 Task: Look for space in Pochep, Russia from 5th June, 2023 to 16th June, 2023 for 2 adults in price range Rs.14000 to Rs.18000. Place can be entire place with 1  bedroom having 1 bed and 1 bathroom. Property type can be house, flat, guest house, hotel. Booking option can be shelf check-in. Required host language is English.
Action: Mouse moved to (323, 105)
Screenshot: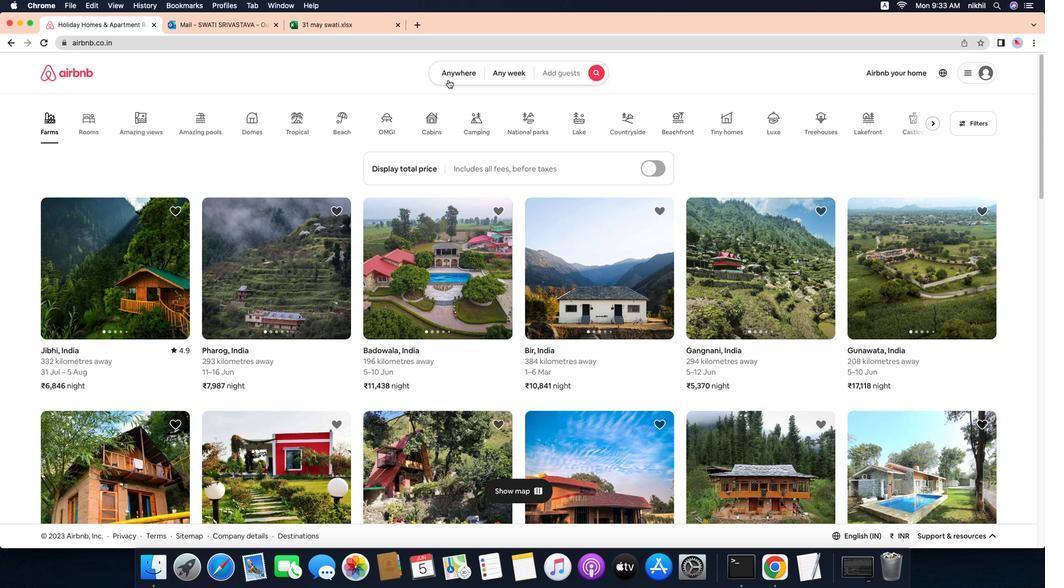 
Action: Mouse pressed left at (323, 105)
Screenshot: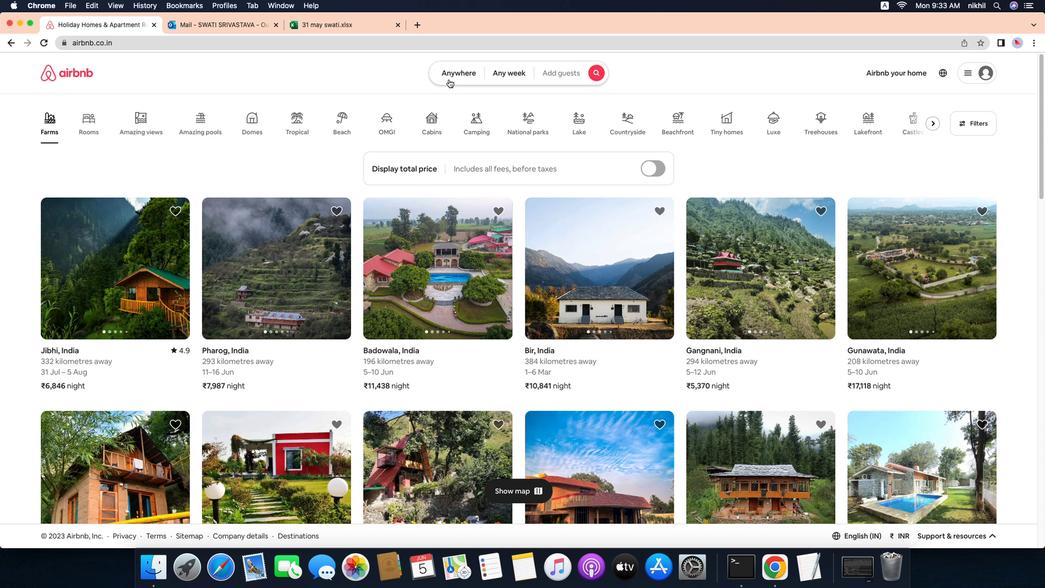 
Action: Mouse moved to (325, 102)
Screenshot: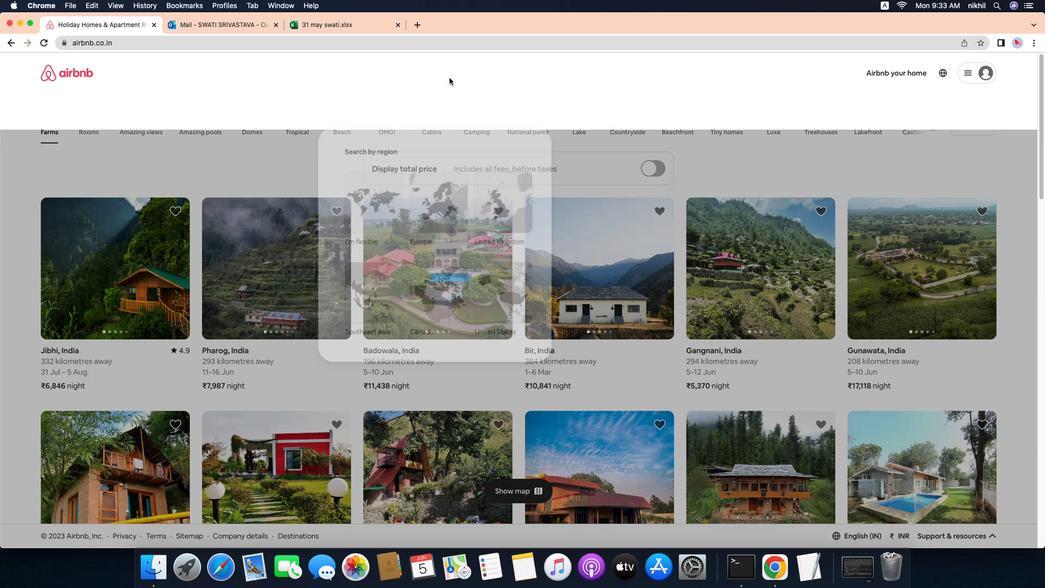 
Action: Mouse pressed left at (325, 102)
Screenshot: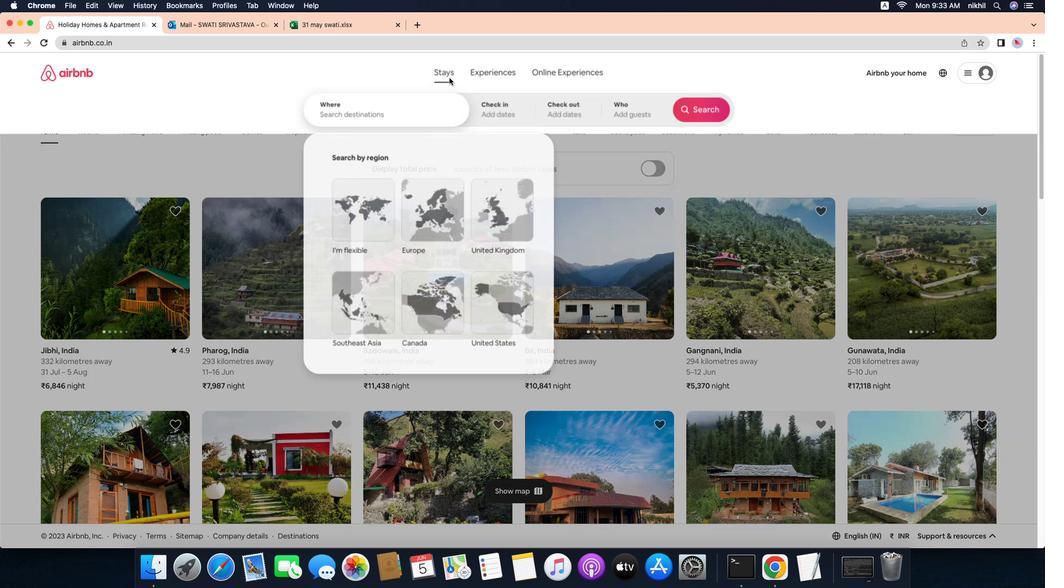 
Action: Mouse moved to (273, 138)
Screenshot: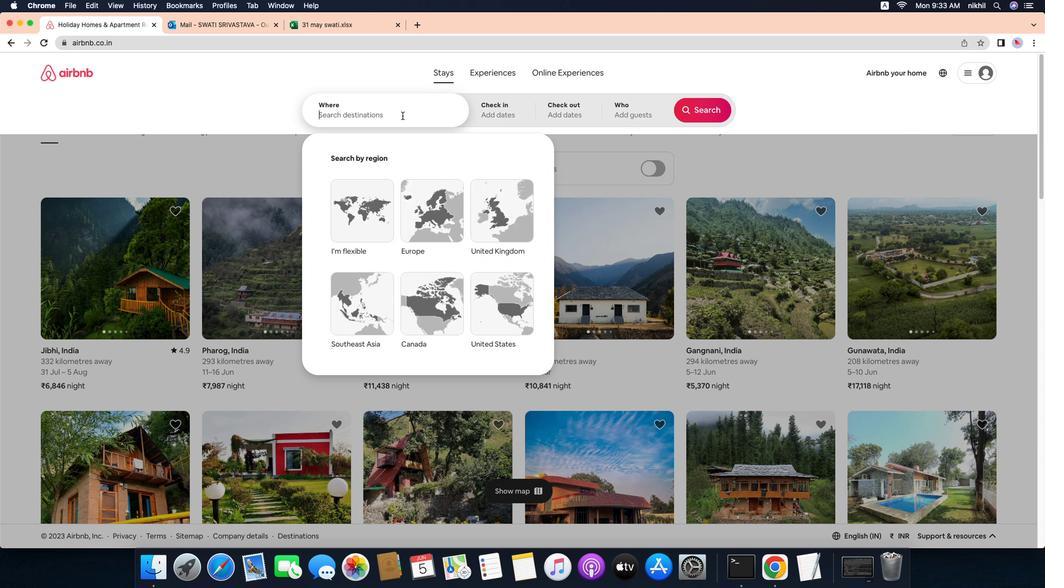 
Action: Mouse pressed left at (273, 138)
Screenshot: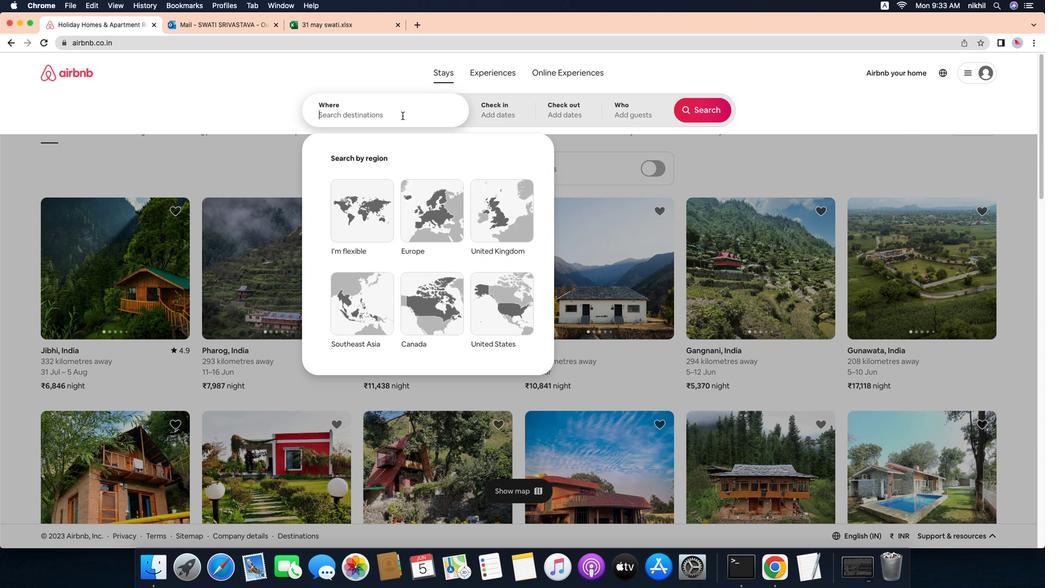 
Action: Key pressed Key.caps_lockKey.caps_lock'P'Key.caps_lock'o''c''h''e''p'','Key.caps_lock'R'Key.caps_lock'u''s''s''i''a'Key.enter
Screenshot: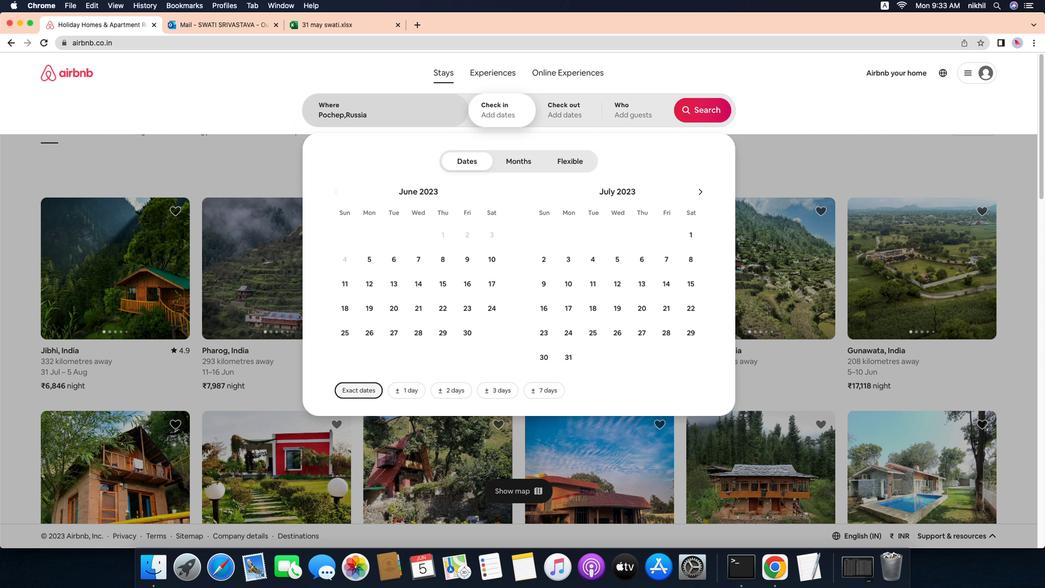
Action: Mouse moved to (227, 280)
Screenshot: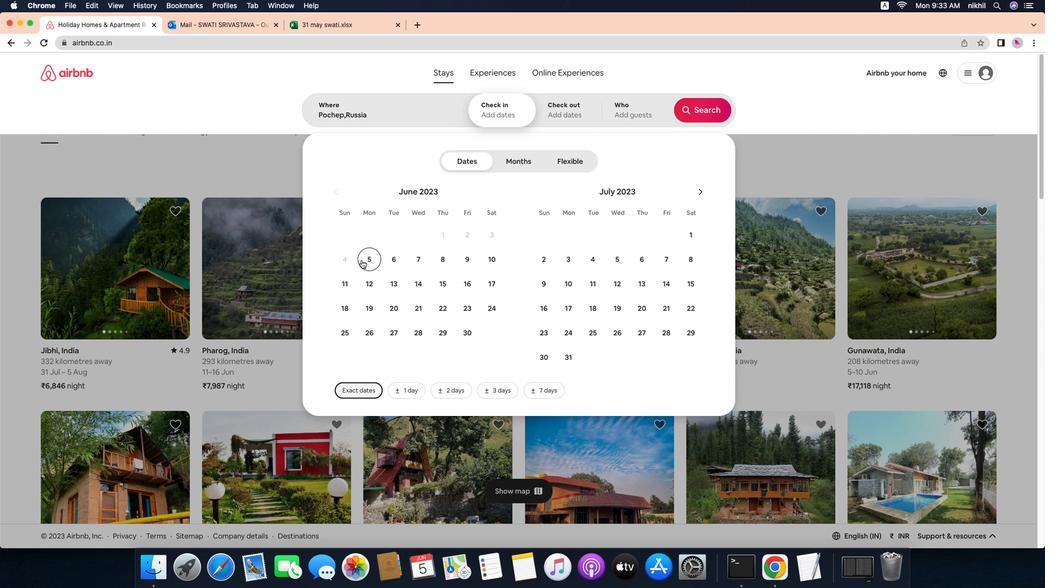 
Action: Mouse pressed left at (227, 280)
Screenshot: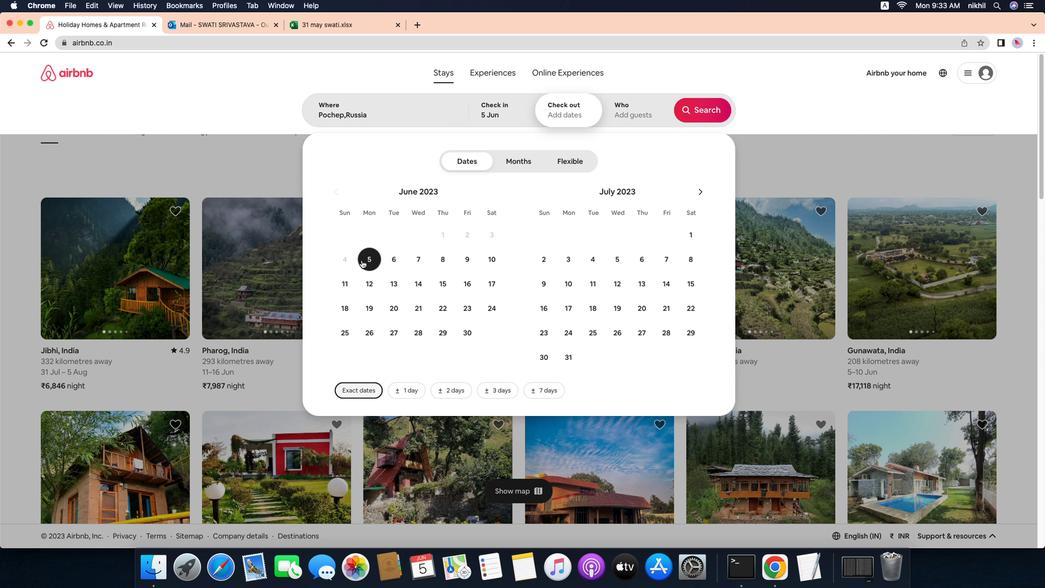 
Action: Mouse moved to (344, 306)
Screenshot: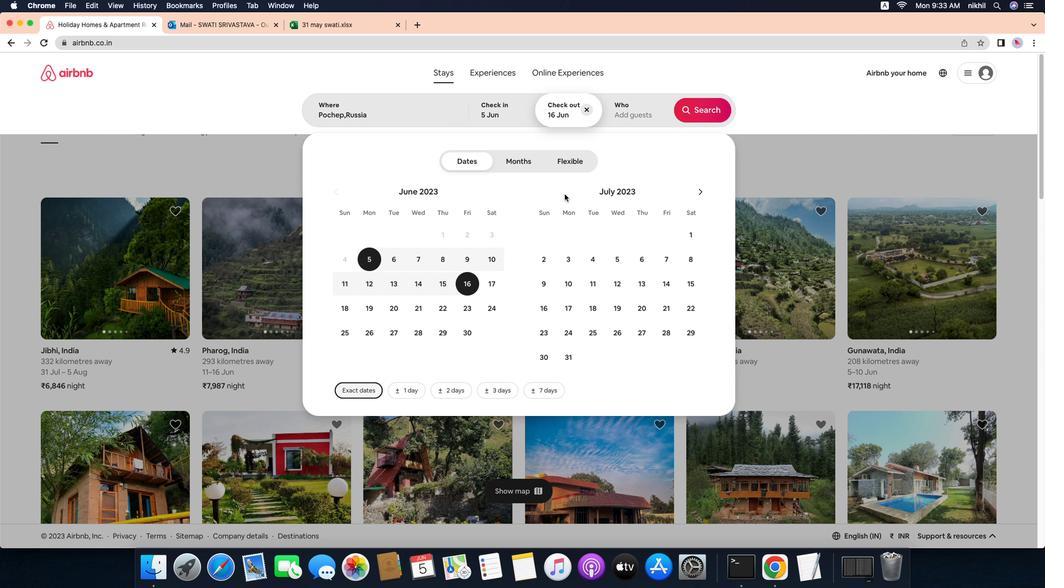 
Action: Mouse pressed left at (344, 306)
Screenshot: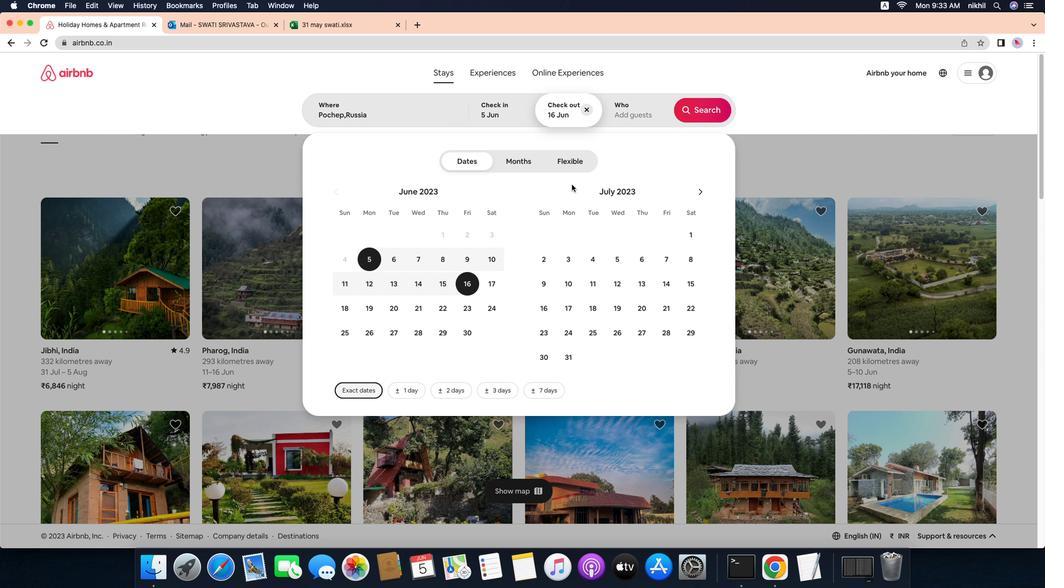 
Action: Mouse moved to (522, 133)
Screenshot: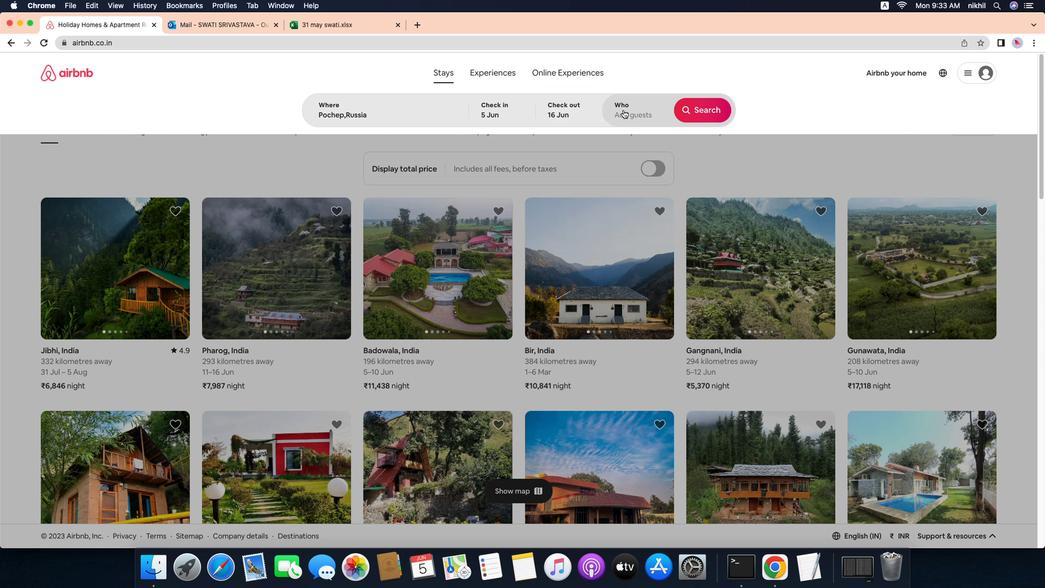 
Action: Mouse pressed left at (522, 133)
Screenshot: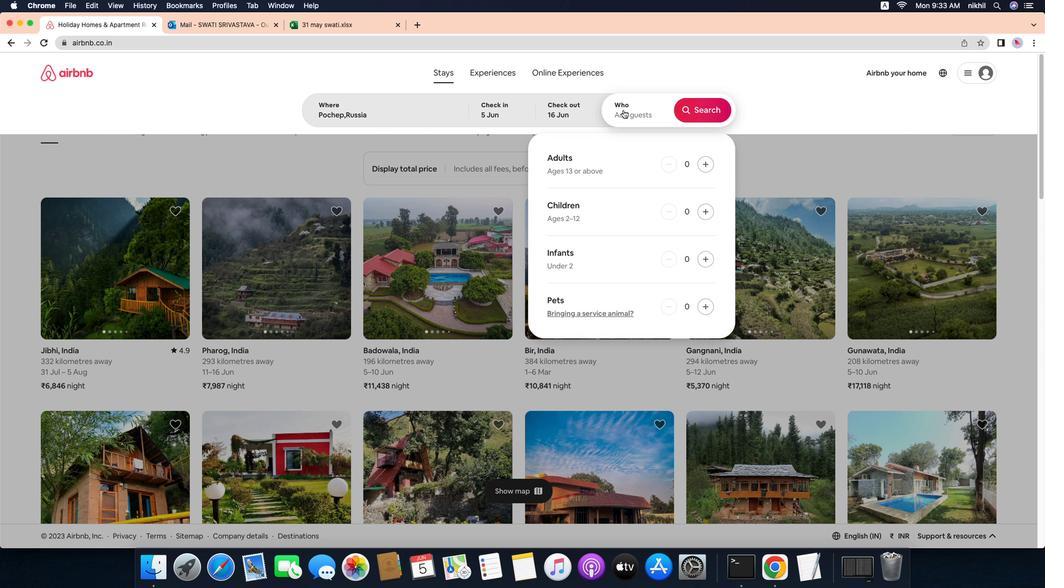 
Action: Mouse moved to (612, 187)
Screenshot: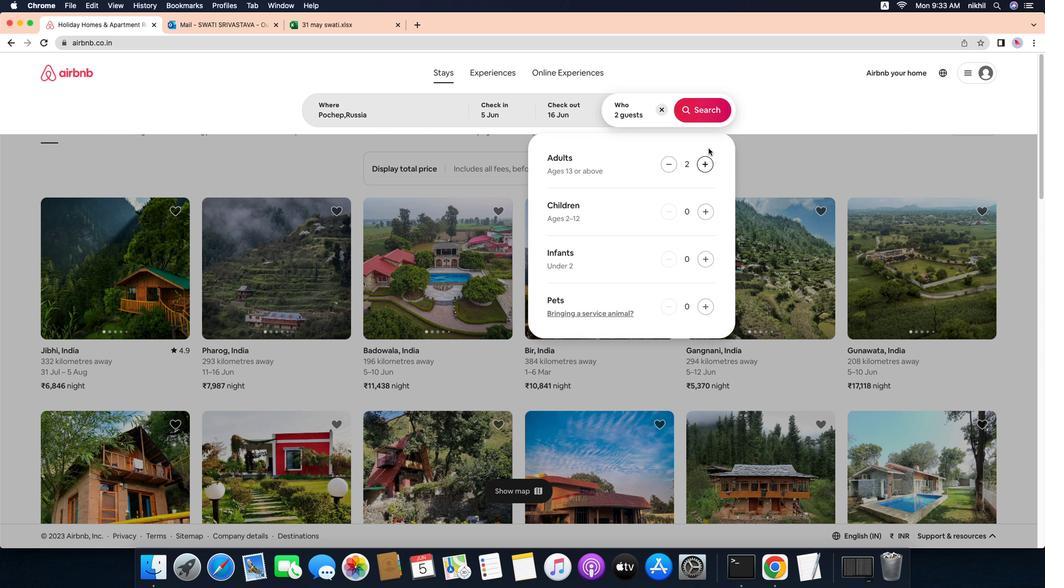 
Action: Mouse pressed left at (612, 187)
Screenshot: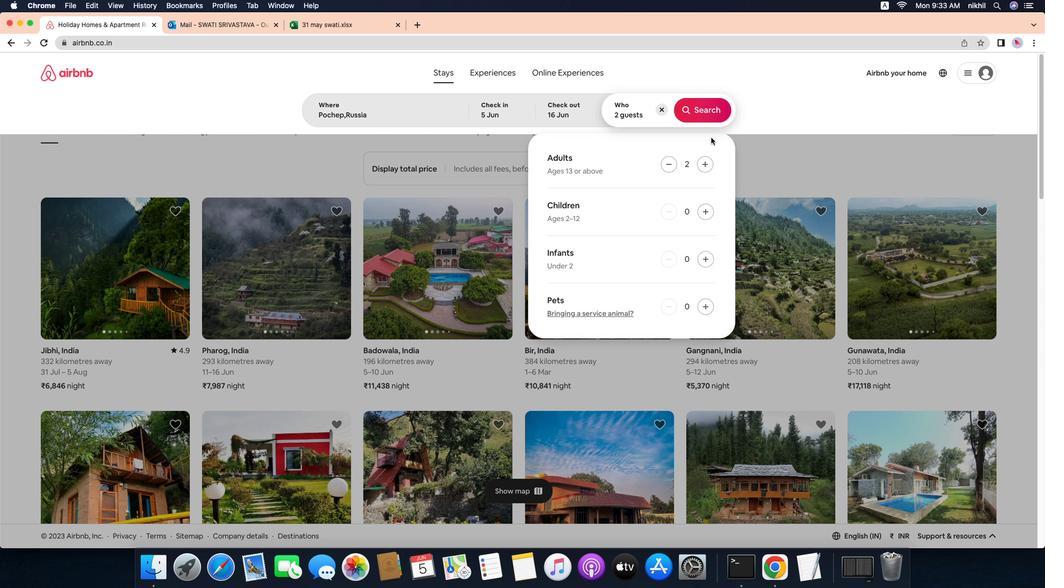 
Action: Mouse pressed left at (612, 187)
Screenshot: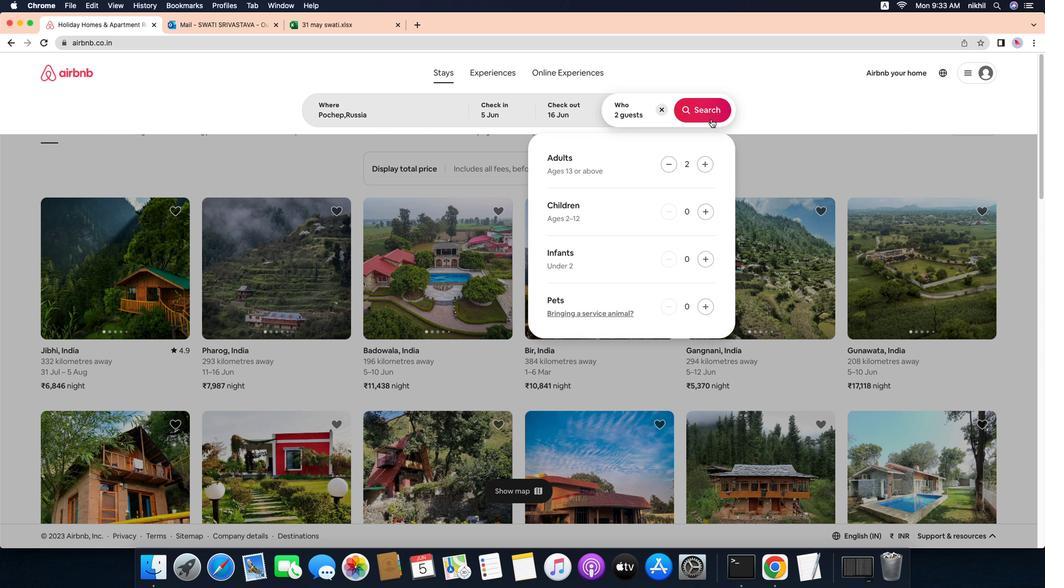 
Action: Mouse moved to (620, 140)
Screenshot: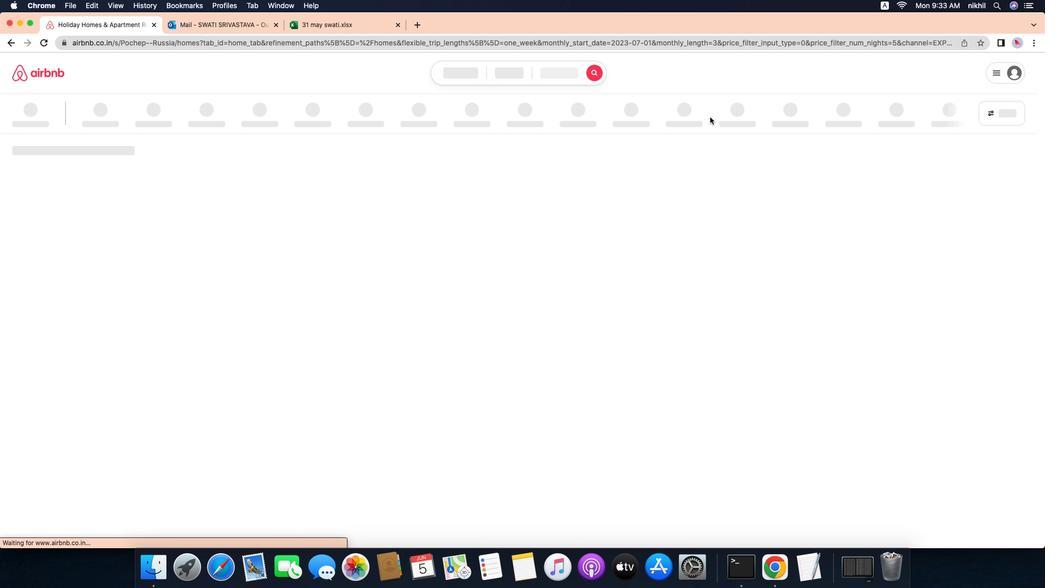 
Action: Mouse pressed left at (620, 140)
Screenshot: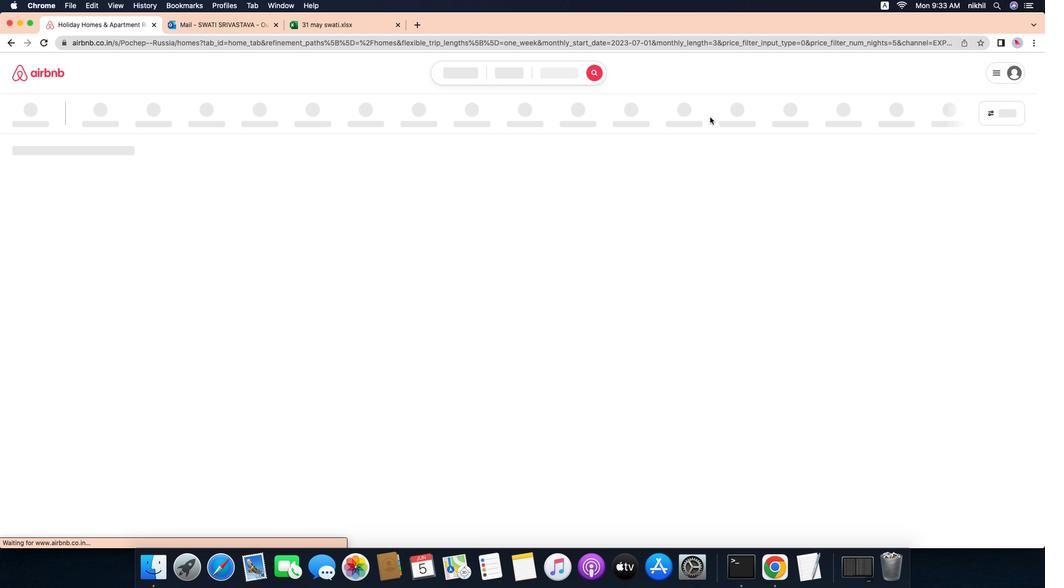 
Action: Mouse moved to (944, 138)
Screenshot: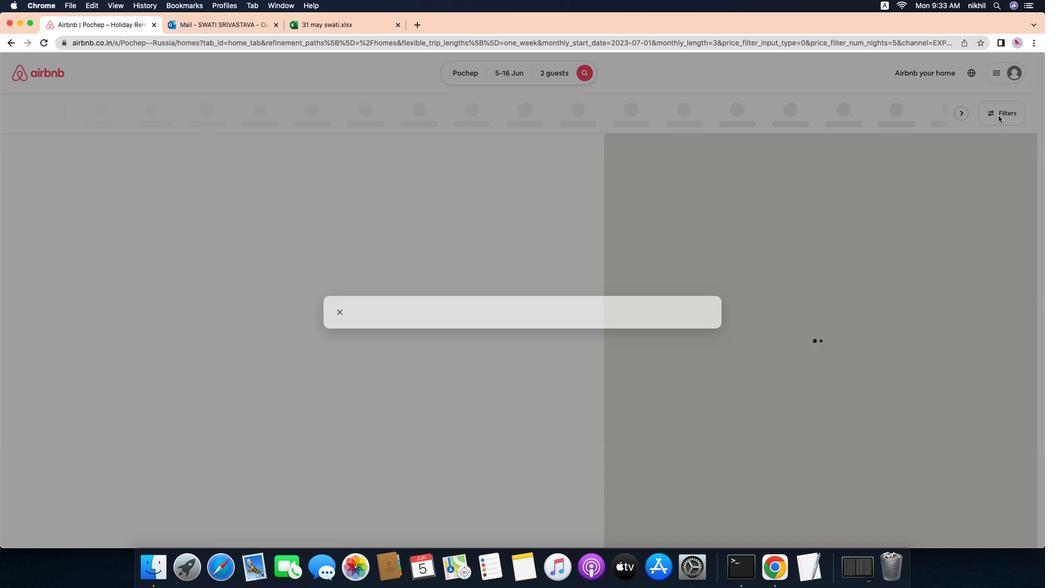 
Action: Mouse pressed left at (944, 138)
Screenshot: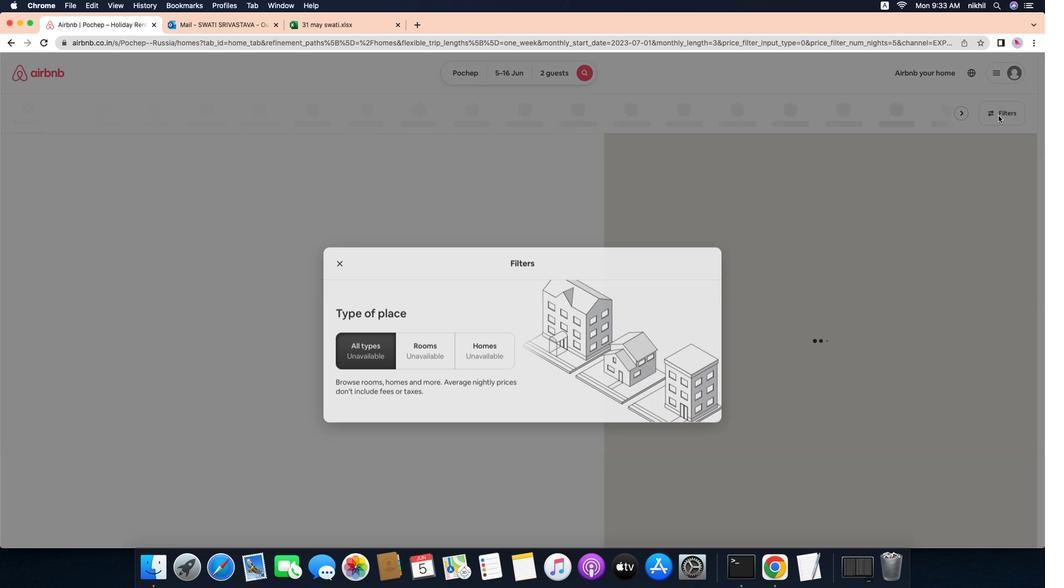 
Action: Mouse moved to (293, 382)
Screenshot: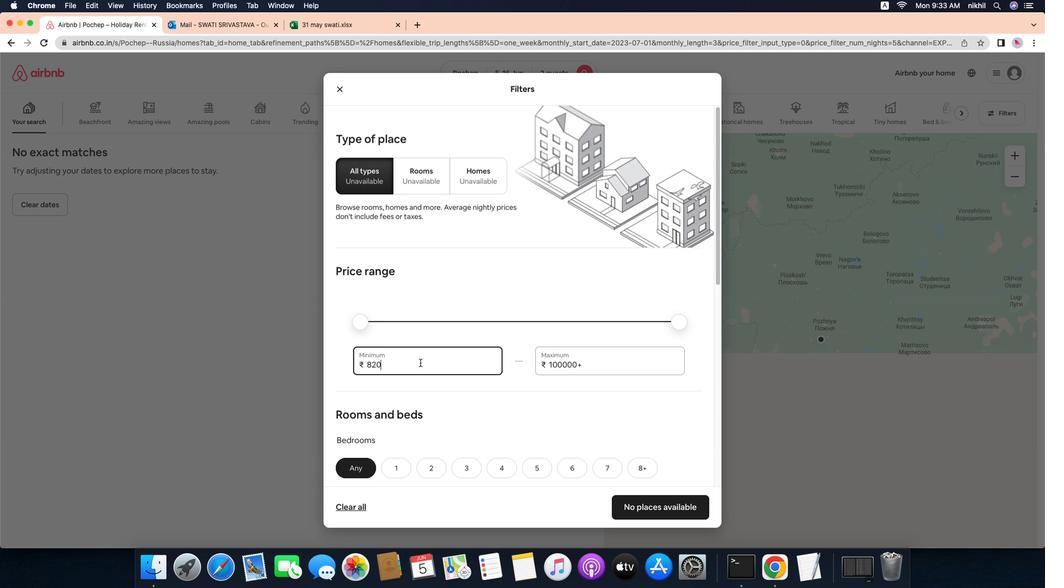 
Action: Mouse pressed left at (293, 382)
Screenshot: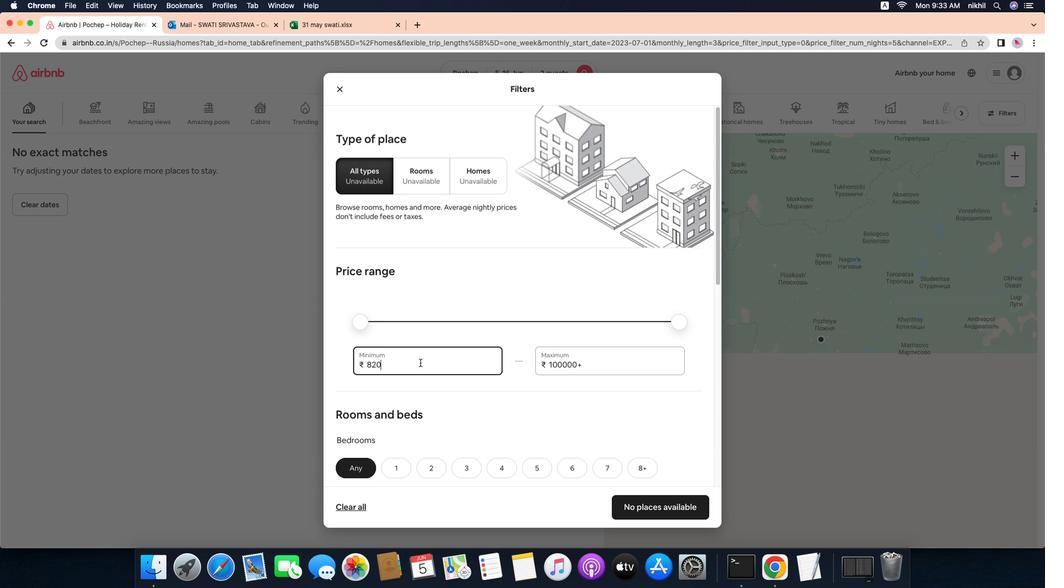
Action: Key pressed Key.backspaceKey.backspaceKey.backspaceKey.backspaceKey.backspaceKey.backspace'1''4''0''0''0'
Screenshot: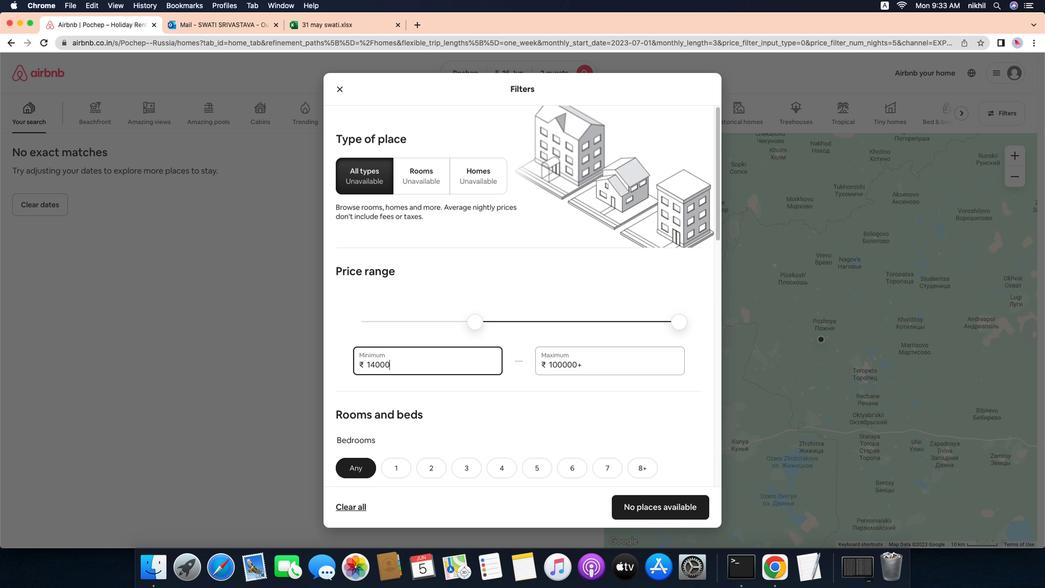 
Action: Mouse moved to (494, 385)
Screenshot: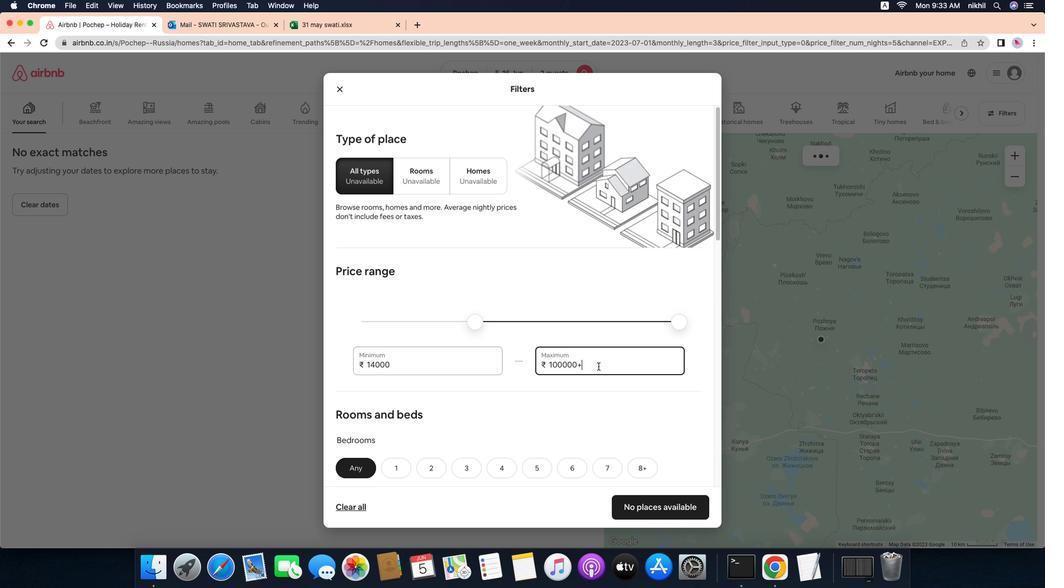 
Action: Mouse pressed left at (494, 385)
Screenshot: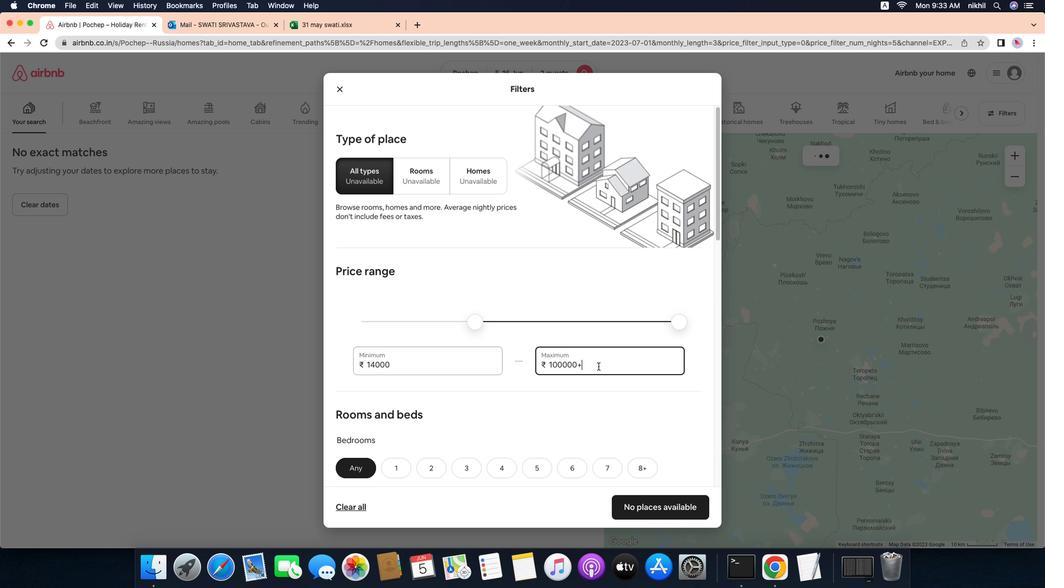 
Action: Mouse moved to (493, 385)
Screenshot: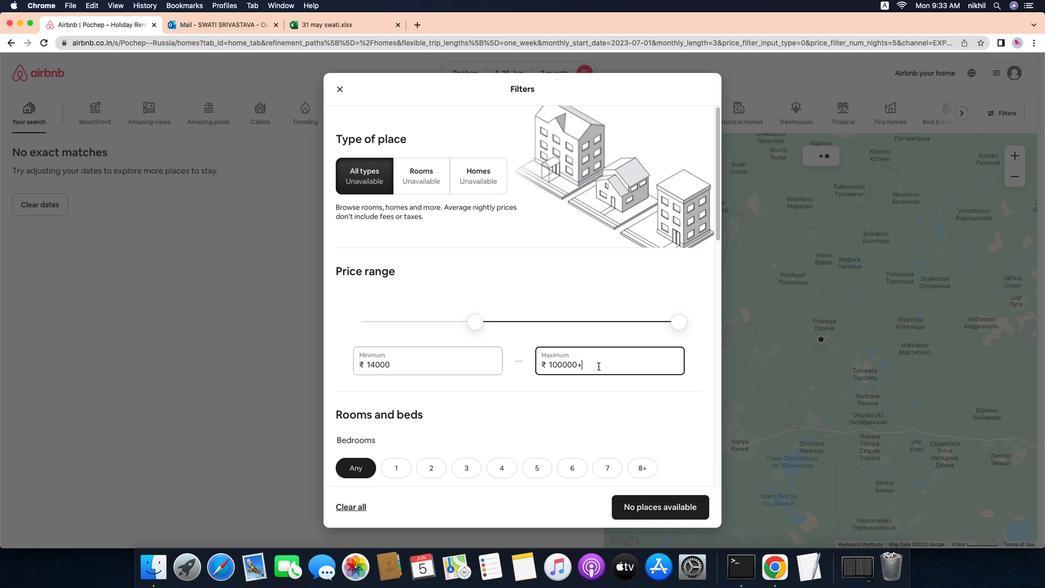 
Action: Key pressed Key.backspaceKey.backspaceKey.backspaceKey.backspaceKey.backspaceKey.backspaceKey.backspaceKey.backspace'1''8''0''0''0'
Screenshot: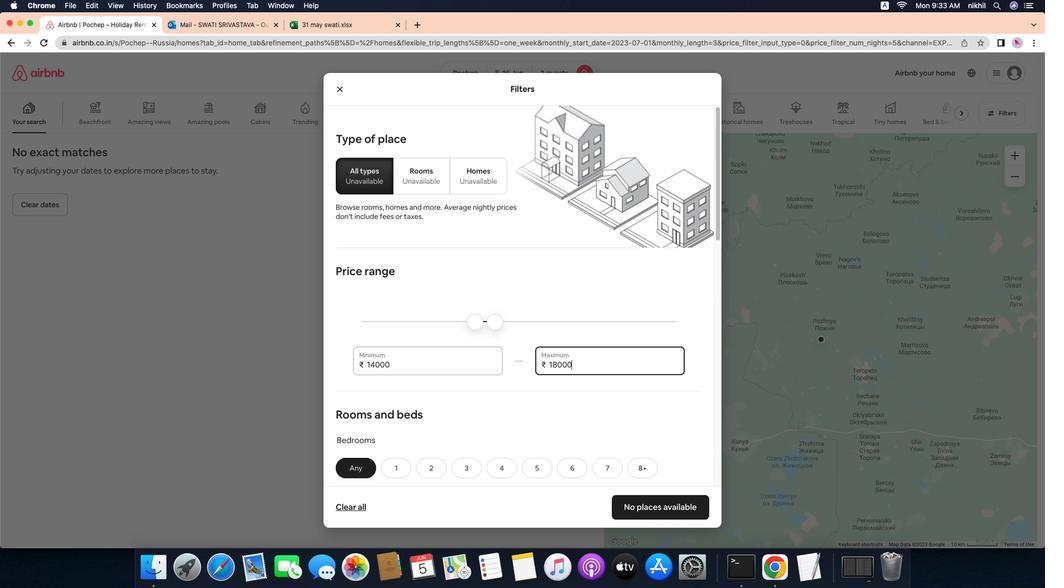 
Action: Mouse moved to (461, 380)
Screenshot: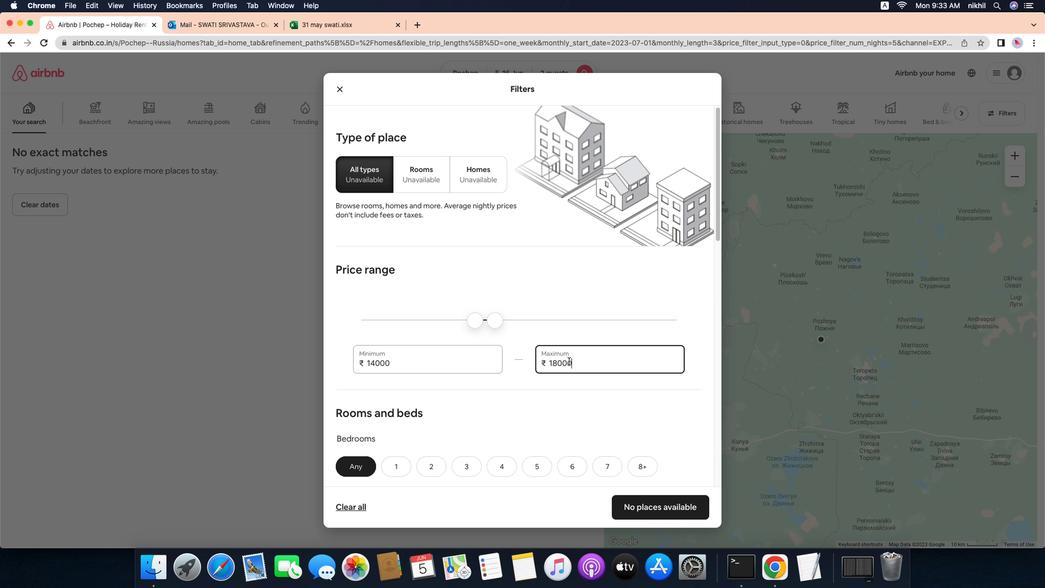 
Action: Mouse scrolled (461, 380) with delta (-179, 23)
Screenshot: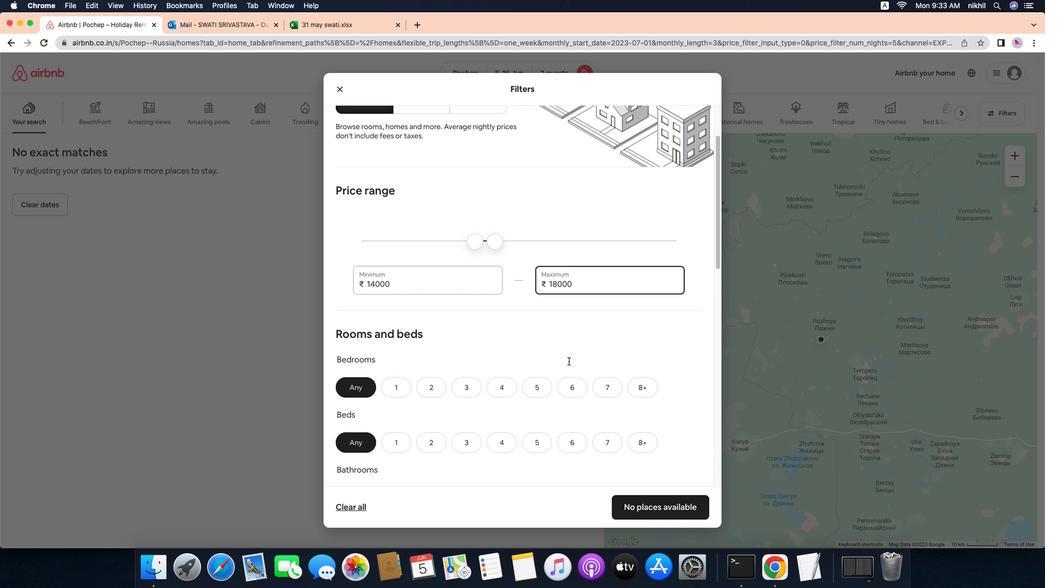 
Action: Mouse scrolled (461, 380) with delta (-179, 23)
Screenshot: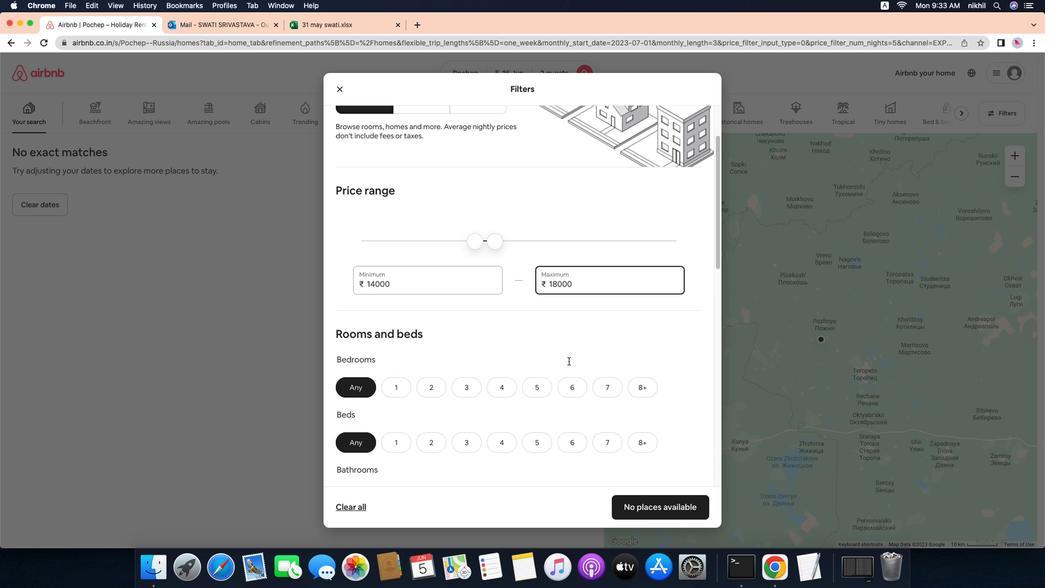 
Action: Mouse scrolled (461, 380) with delta (-179, 23)
Screenshot: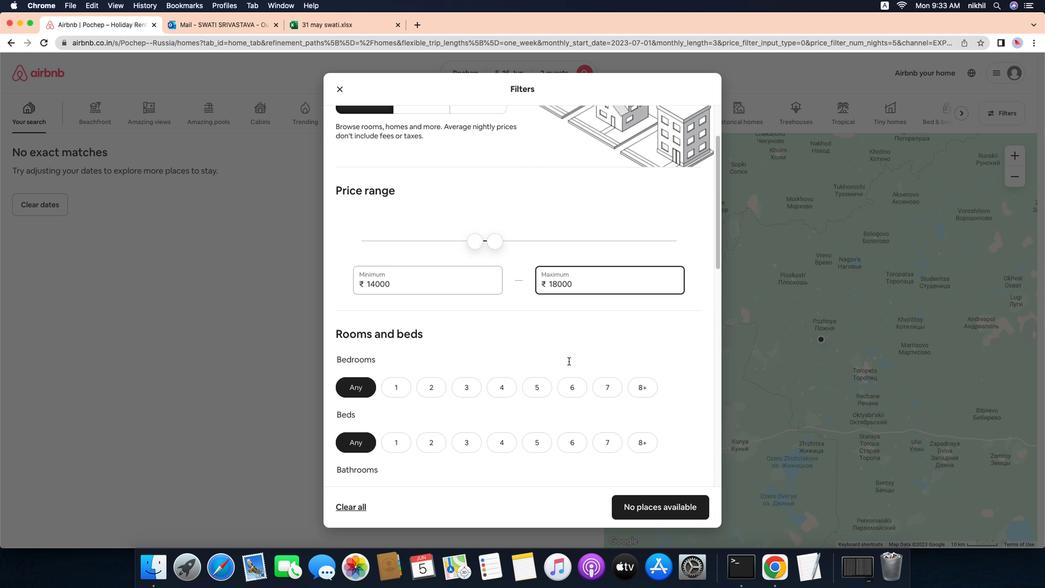 
Action: Mouse scrolled (461, 380) with delta (-179, 23)
Screenshot: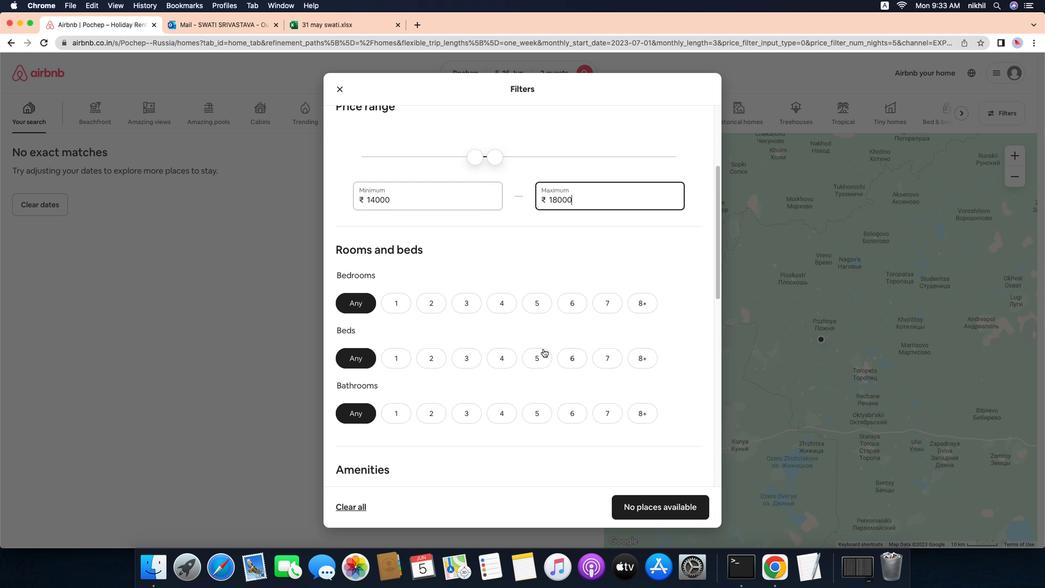 
Action: Mouse scrolled (461, 380) with delta (-179, 23)
Screenshot: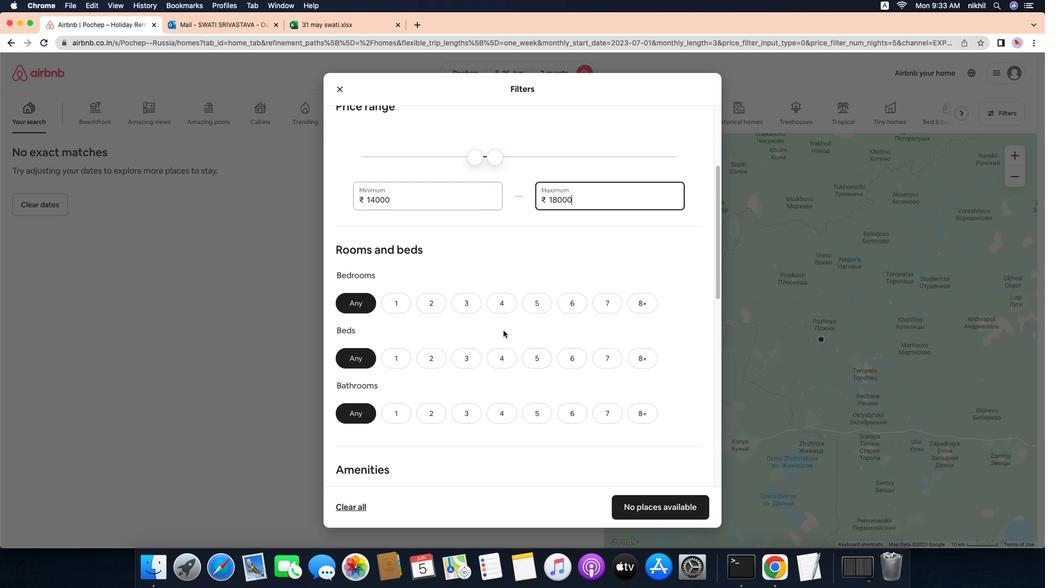 
Action: Mouse scrolled (461, 380) with delta (-179, 22)
Screenshot: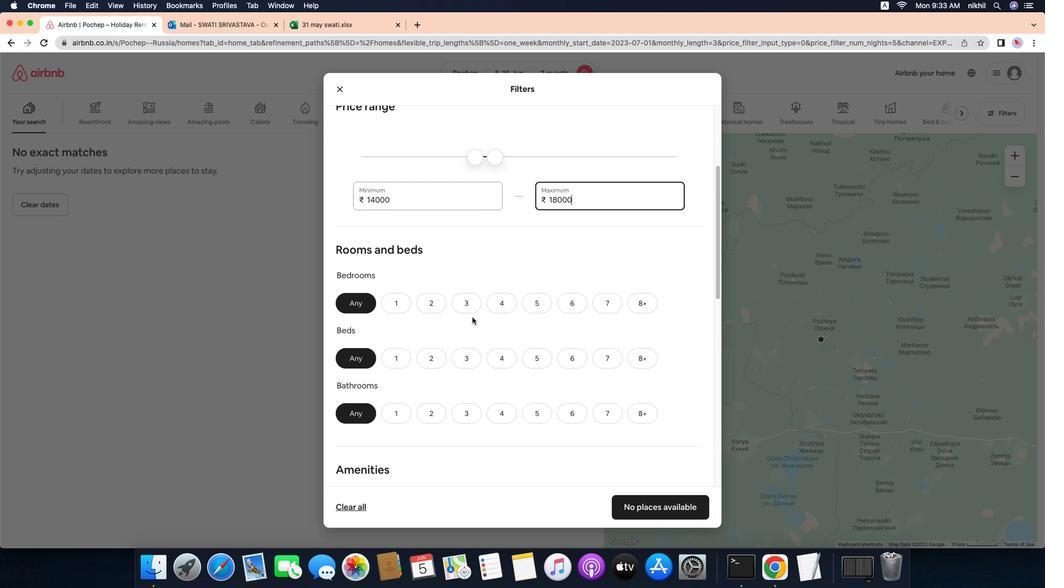 
Action: Mouse moved to (272, 328)
Screenshot: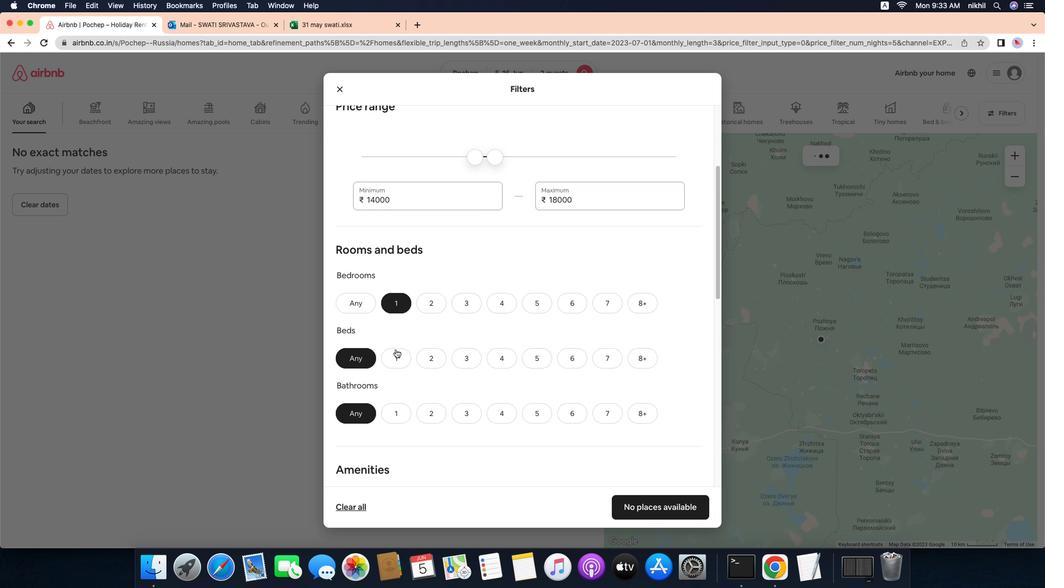 
Action: Mouse pressed left at (272, 328)
Screenshot: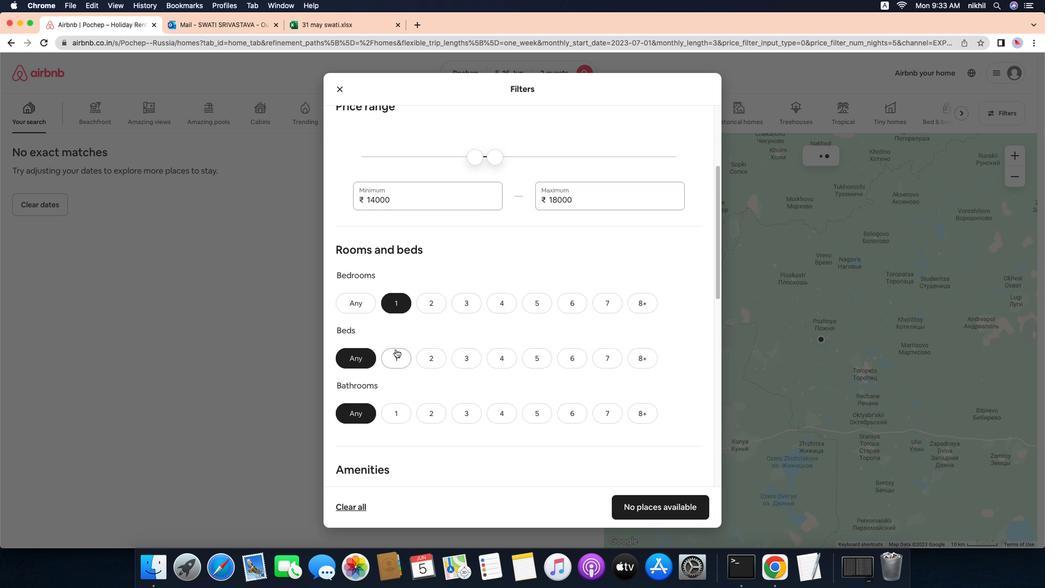 
Action: Mouse moved to (265, 369)
Screenshot: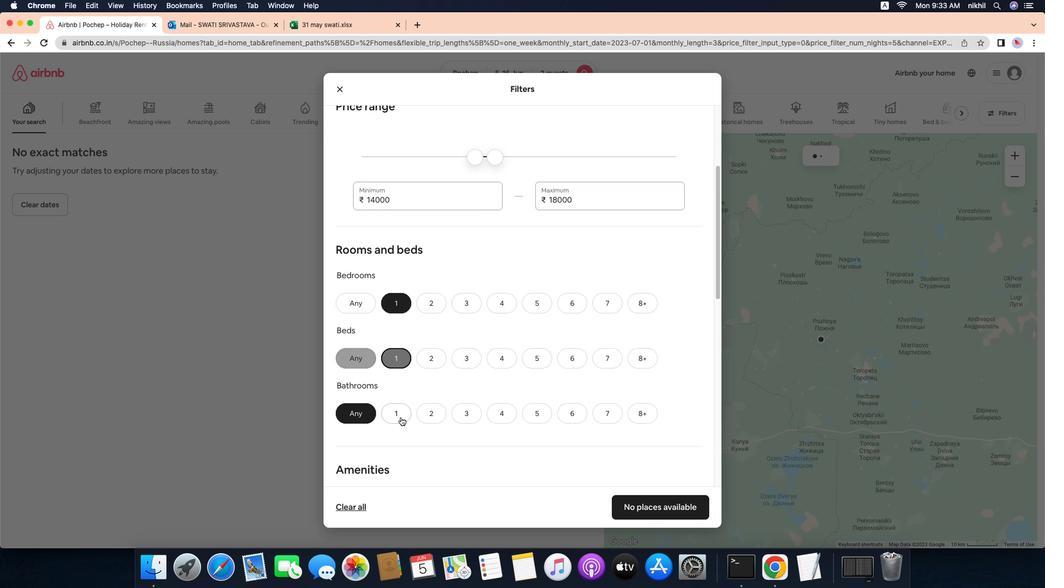 
Action: Mouse pressed left at (265, 369)
Screenshot: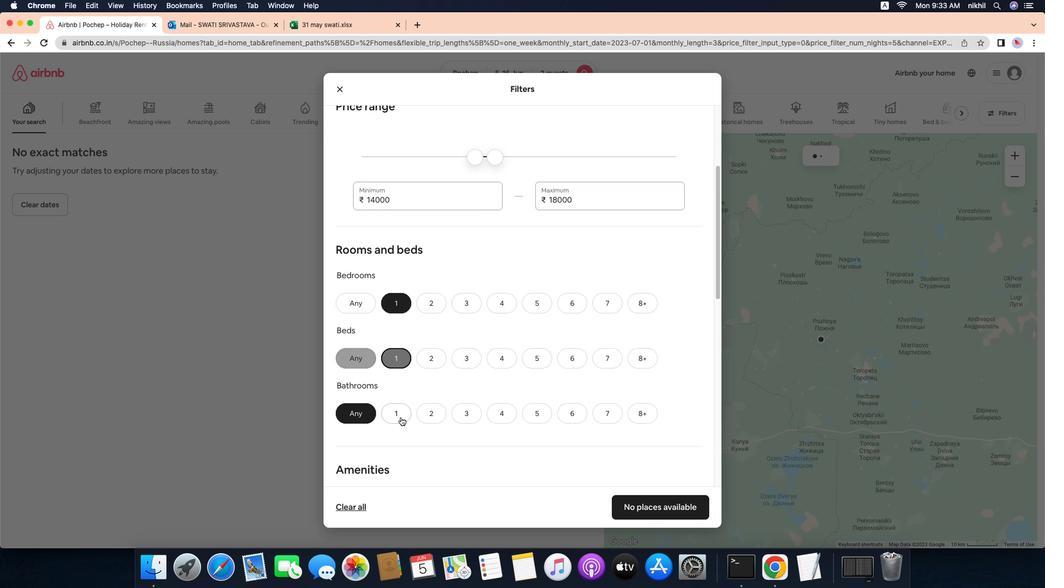 
Action: Mouse moved to (270, 432)
Screenshot: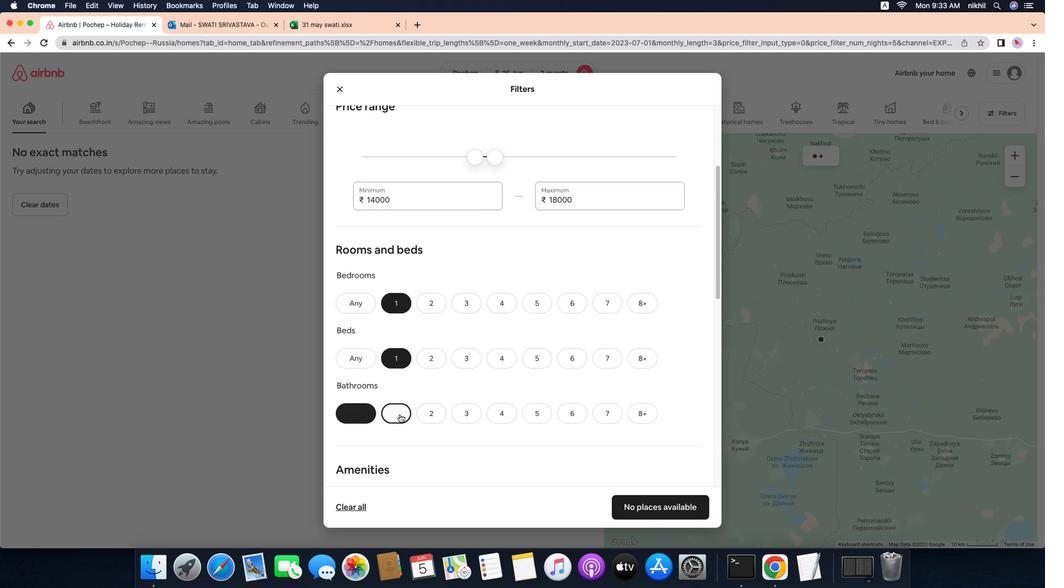 
Action: Mouse pressed left at (270, 432)
Screenshot: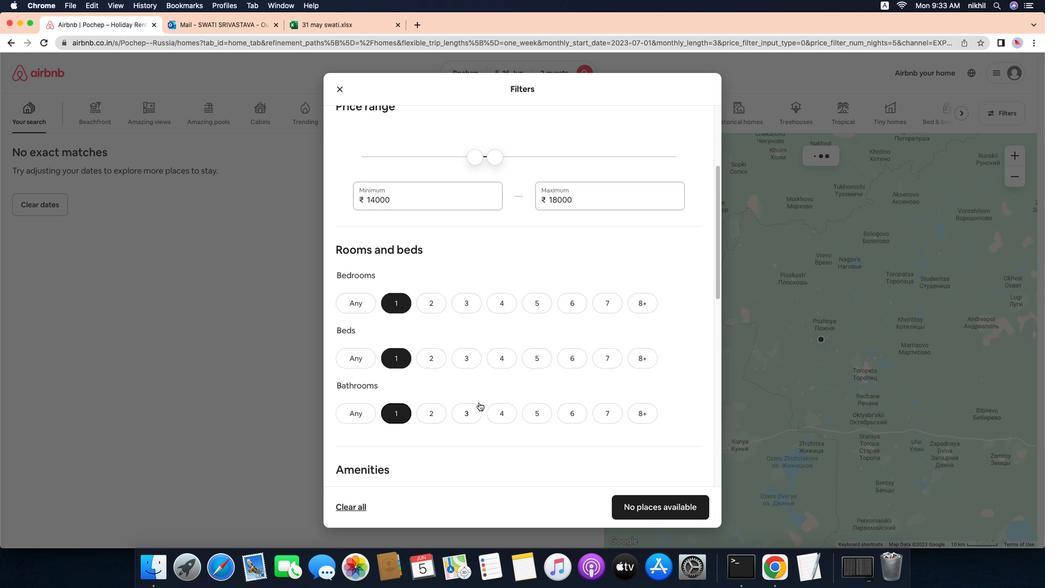 
Action: Mouse moved to (374, 418)
Screenshot: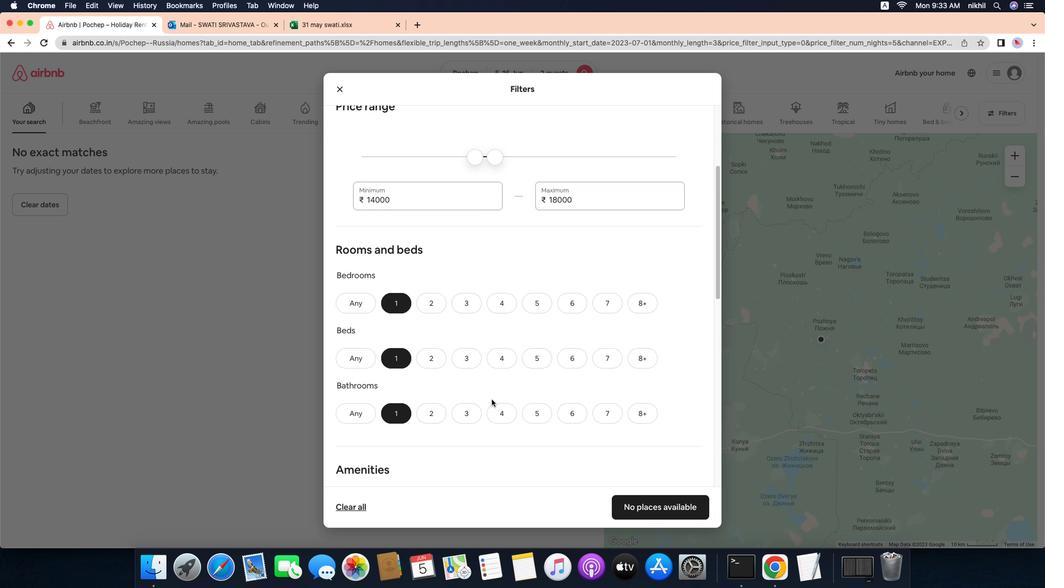 
Action: Mouse scrolled (374, 418) with delta (-179, 23)
Screenshot: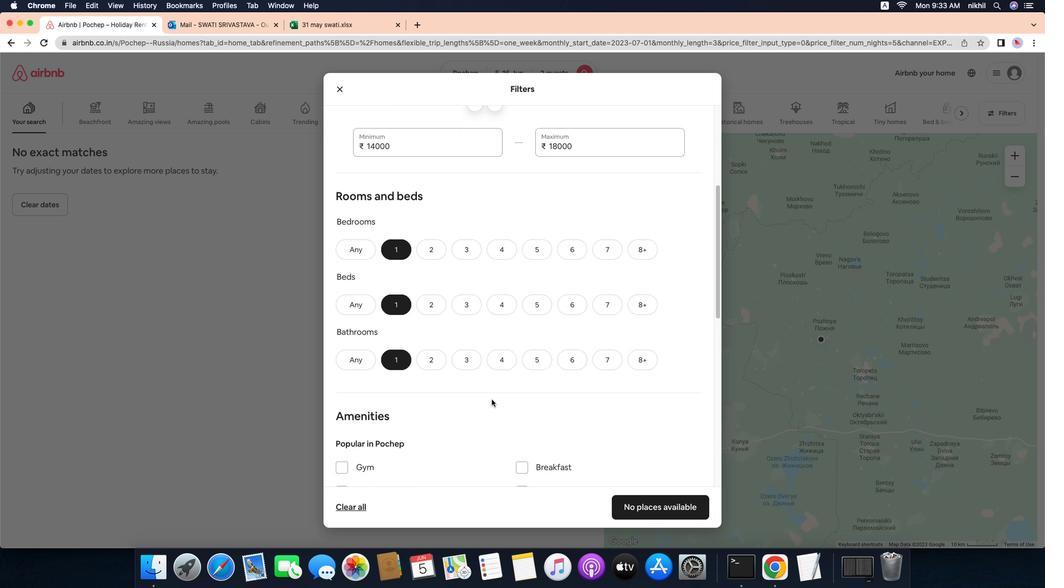 
Action: Mouse scrolled (374, 418) with delta (-179, 23)
Screenshot: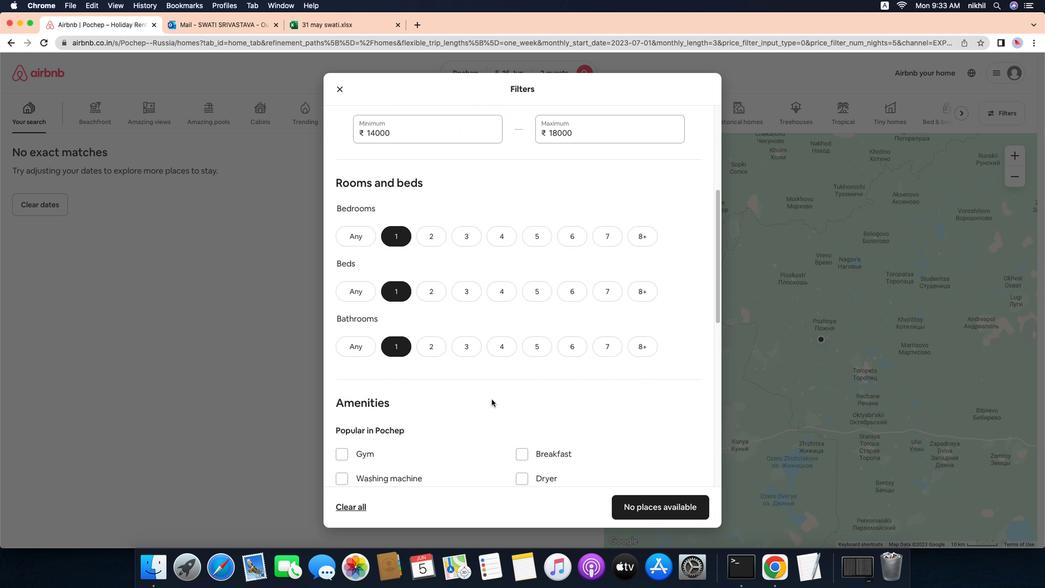 
Action: Mouse scrolled (374, 418) with delta (-179, 23)
Screenshot: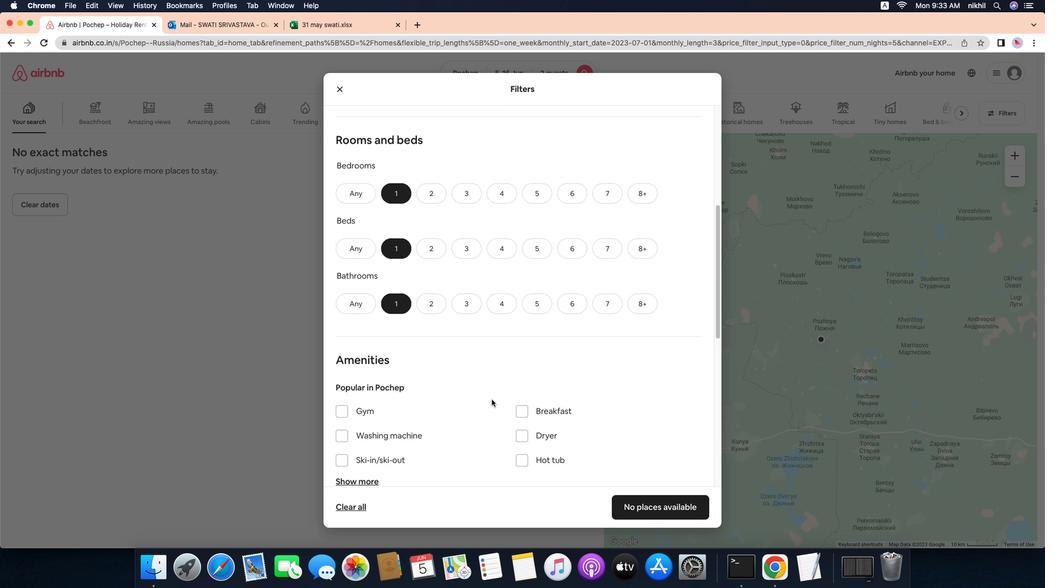 
Action: Mouse scrolled (374, 418) with delta (-179, 23)
Screenshot: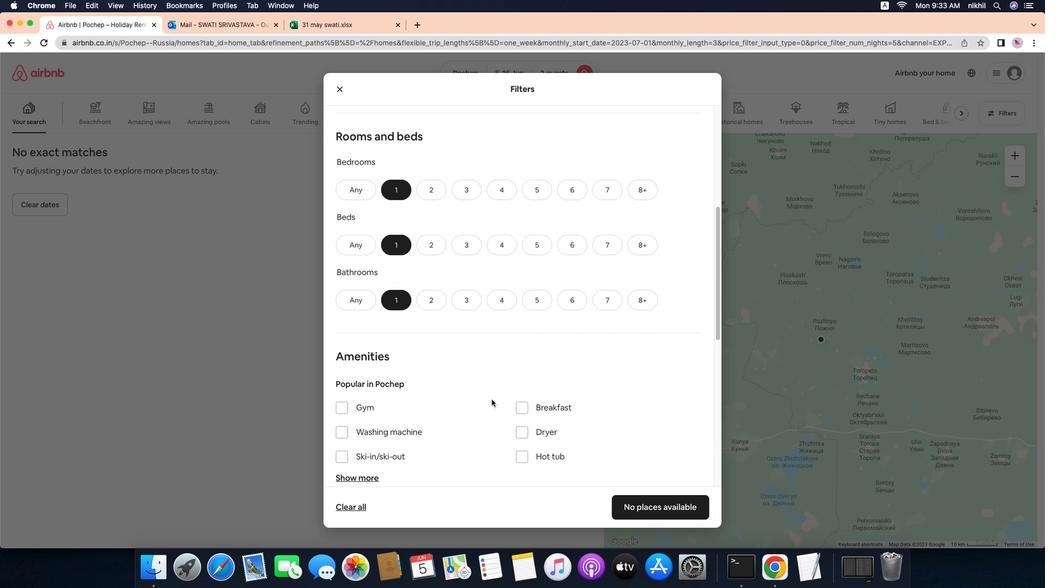
Action: Mouse scrolled (374, 418) with delta (-179, 23)
Screenshot: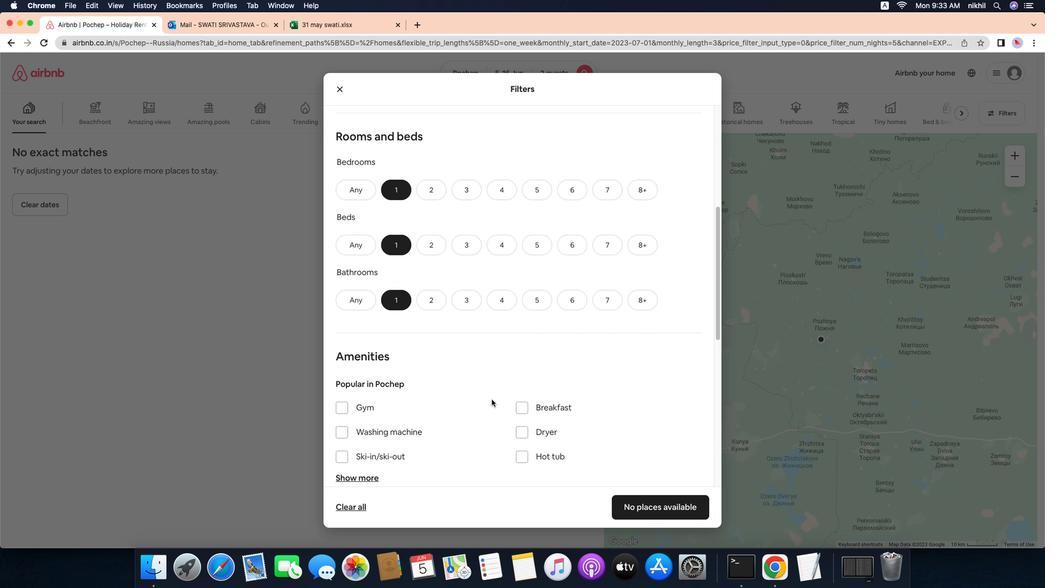 
Action: Mouse moved to (377, 412)
Screenshot: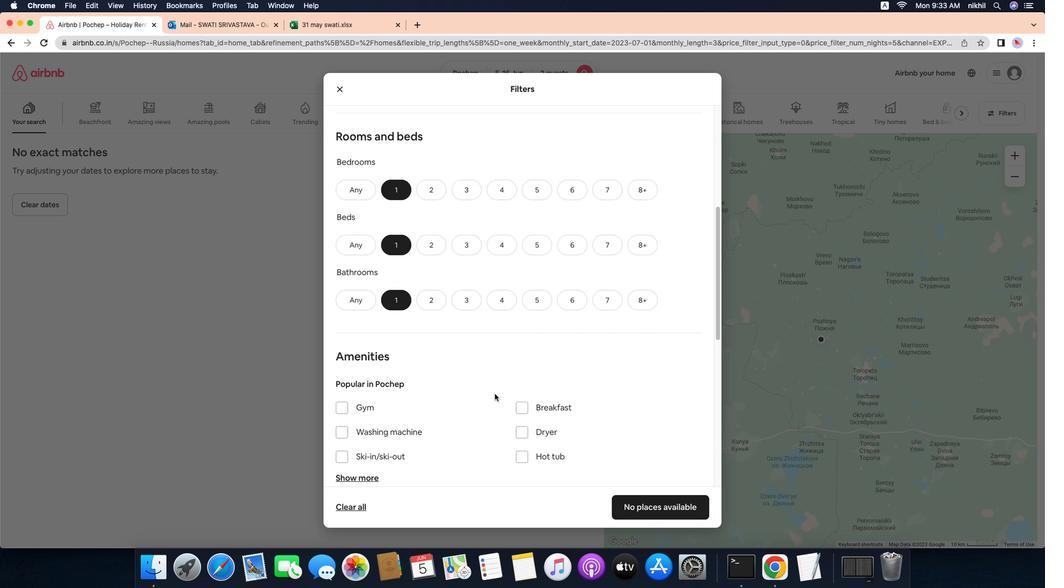 
Action: Mouse scrolled (377, 412) with delta (-179, 23)
Screenshot: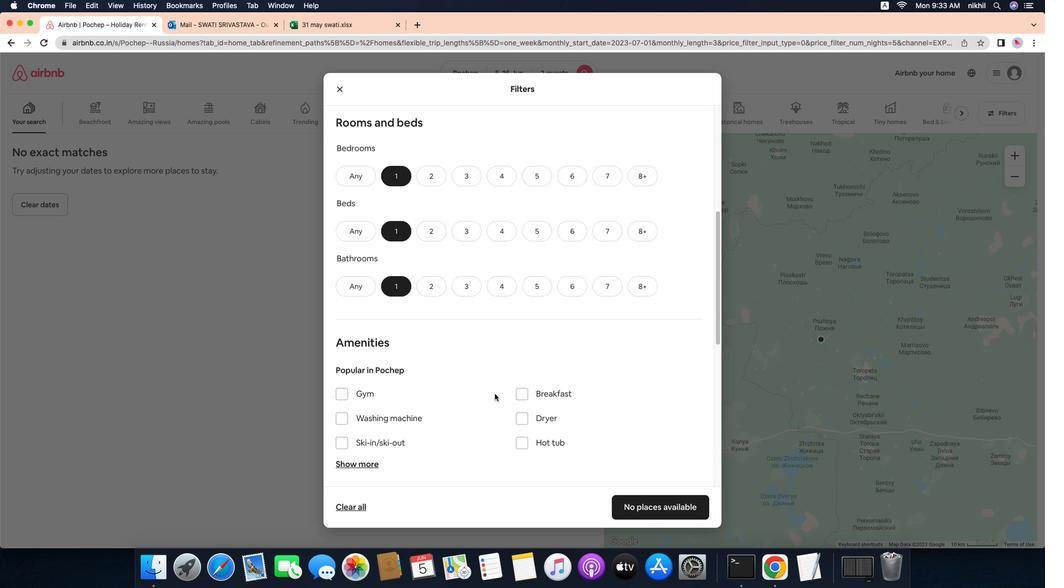 
Action: Mouse scrolled (377, 412) with delta (-179, 23)
Screenshot: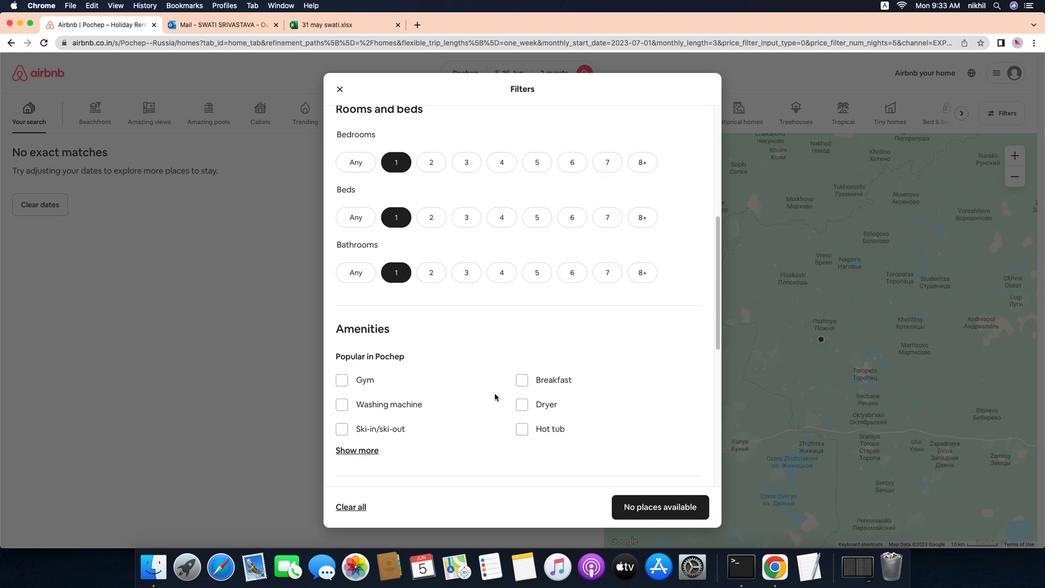 
Action: Mouse scrolled (377, 412) with delta (-179, 23)
Screenshot: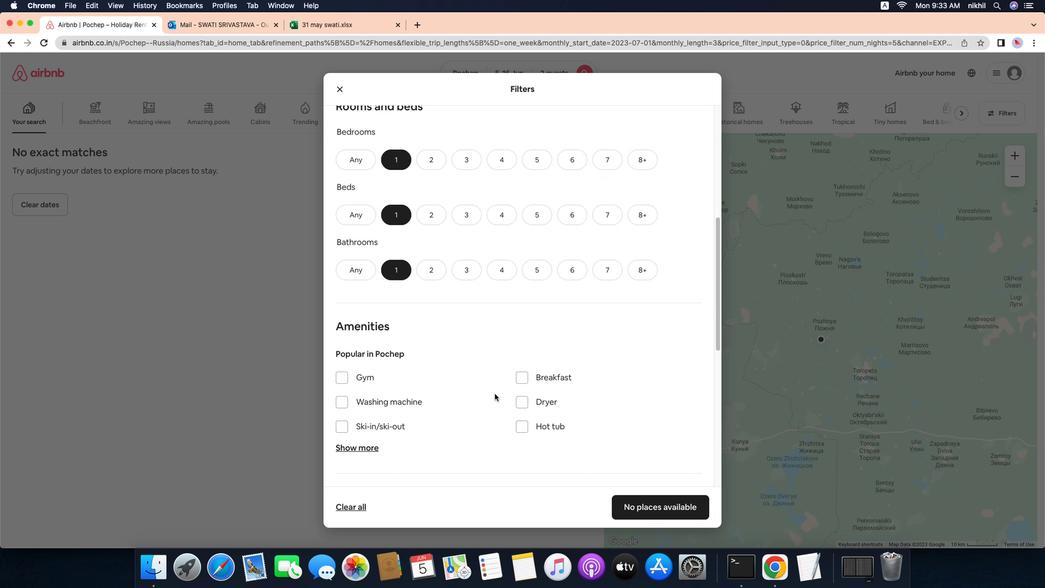 
Action: Mouse scrolled (377, 412) with delta (-179, 23)
Screenshot: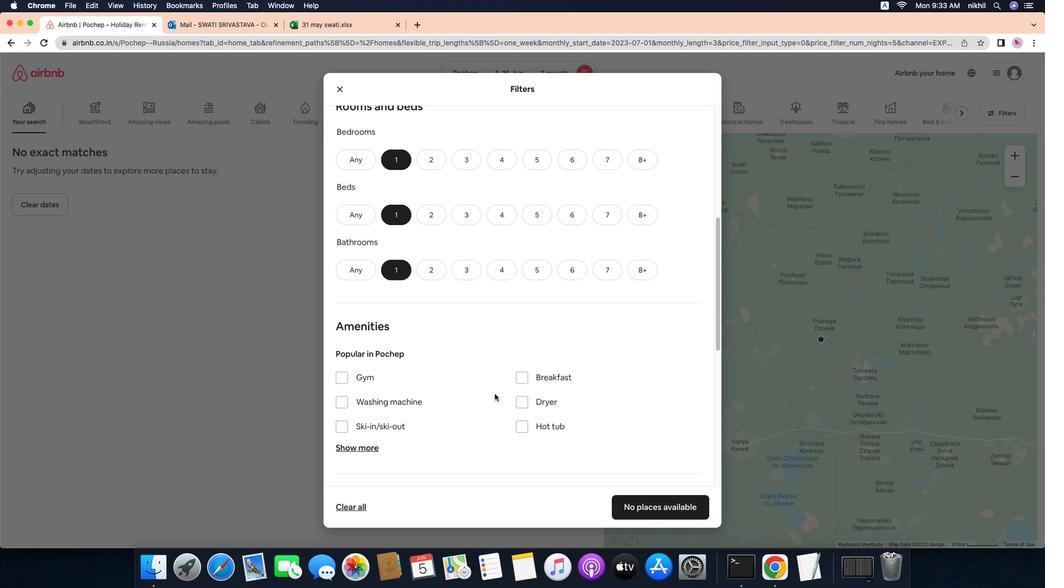 
Action: Mouse scrolled (377, 412) with delta (-179, 23)
Screenshot: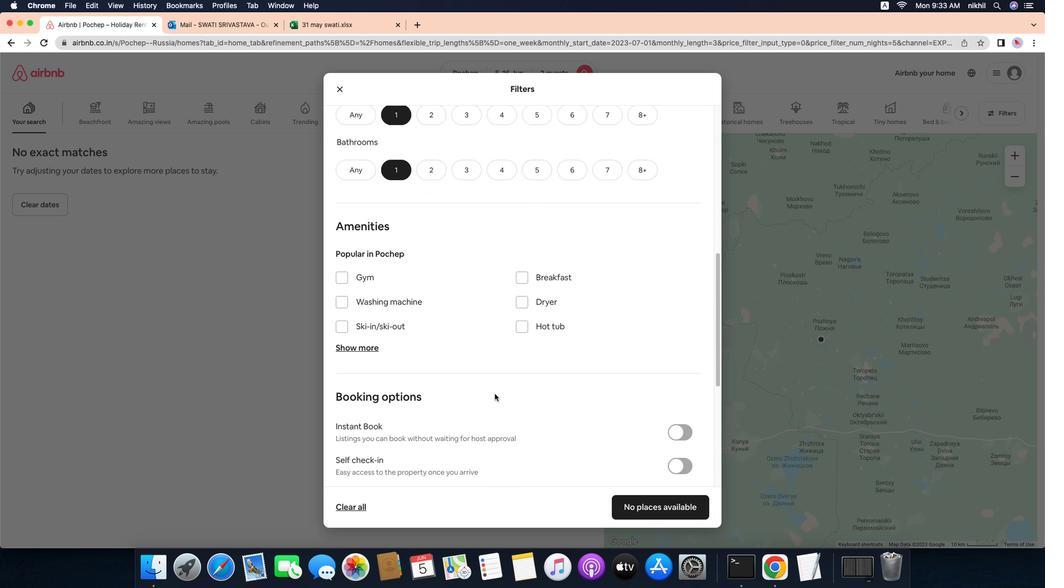 
Action: Mouse scrolled (377, 412) with delta (-179, 23)
Screenshot: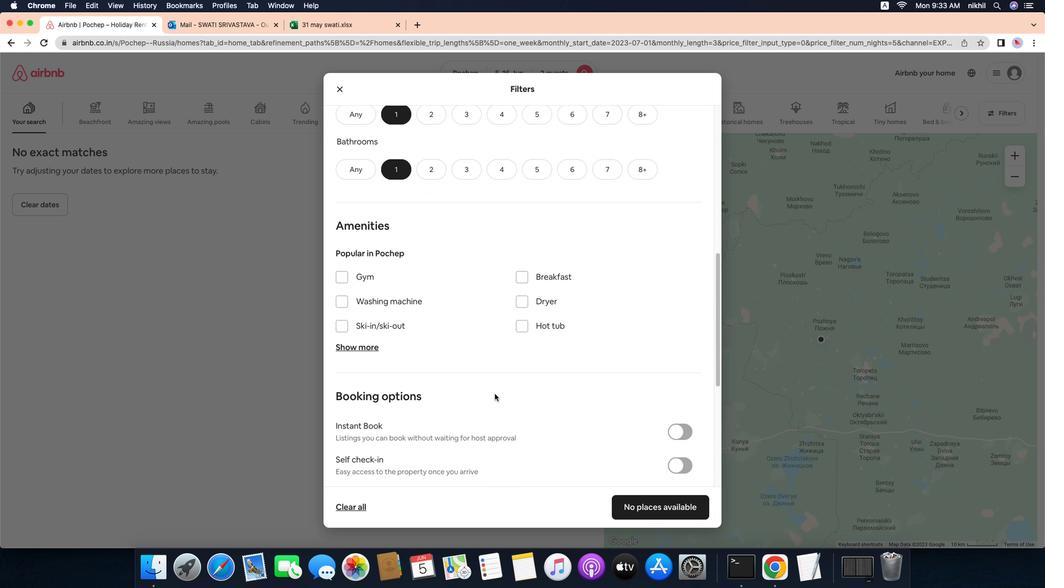 
Action: Mouse scrolled (377, 412) with delta (-179, 23)
Screenshot: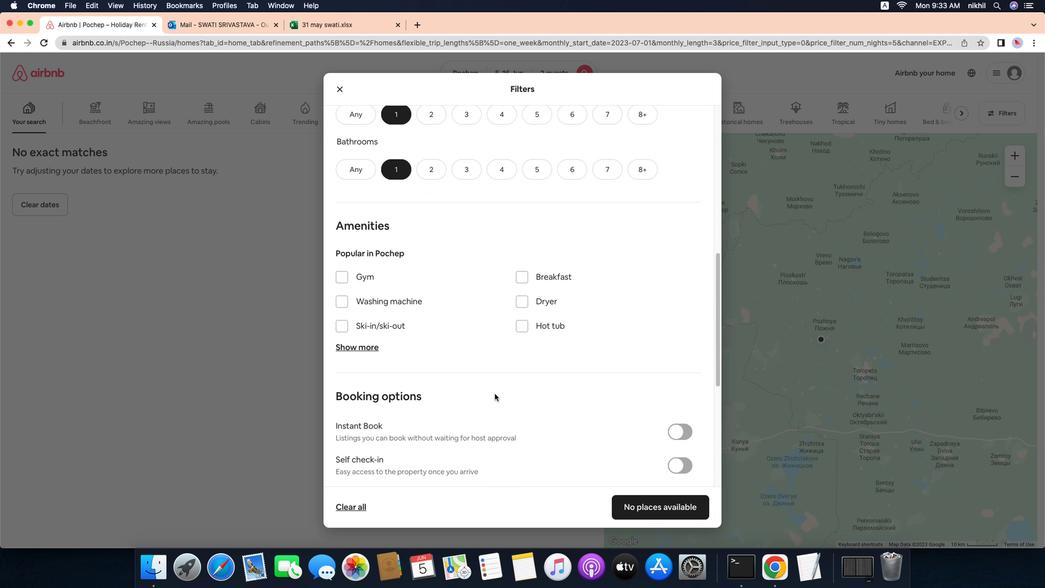 
Action: Mouse scrolled (377, 412) with delta (-179, 23)
Screenshot: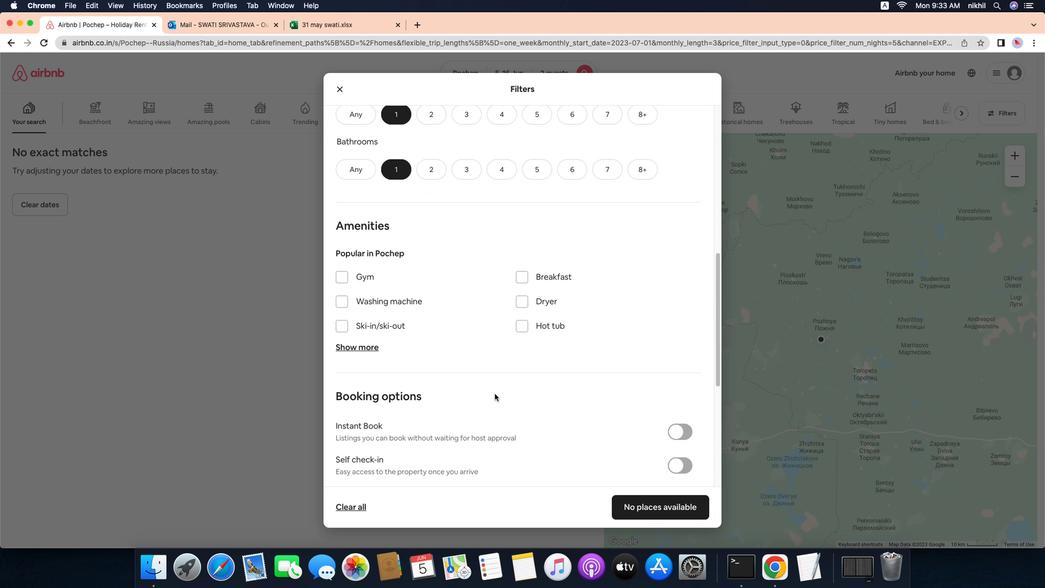 
Action: Mouse scrolled (377, 412) with delta (-179, 23)
Screenshot: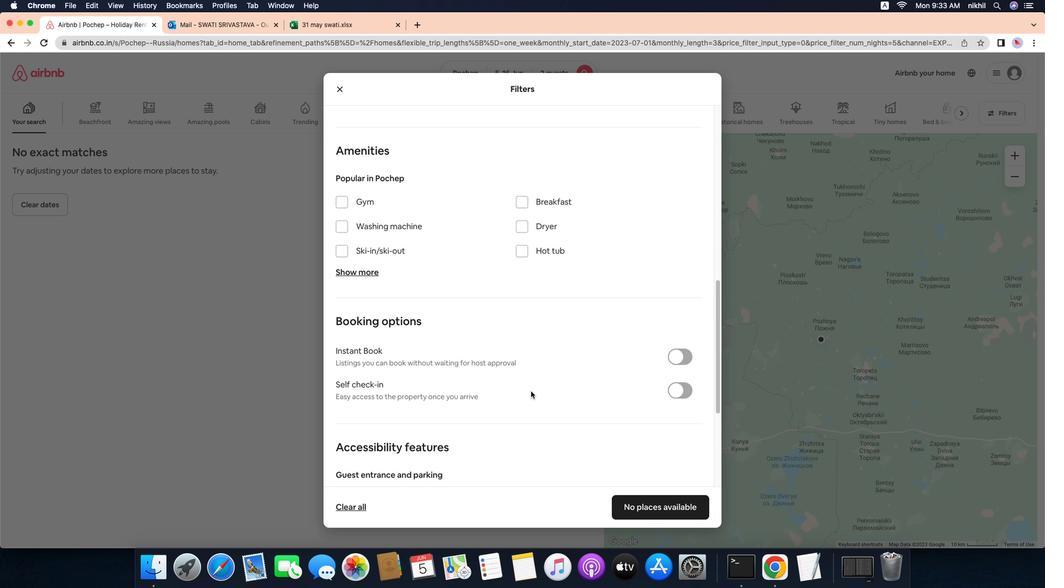 
Action: Mouse scrolled (377, 412) with delta (-179, 23)
Screenshot: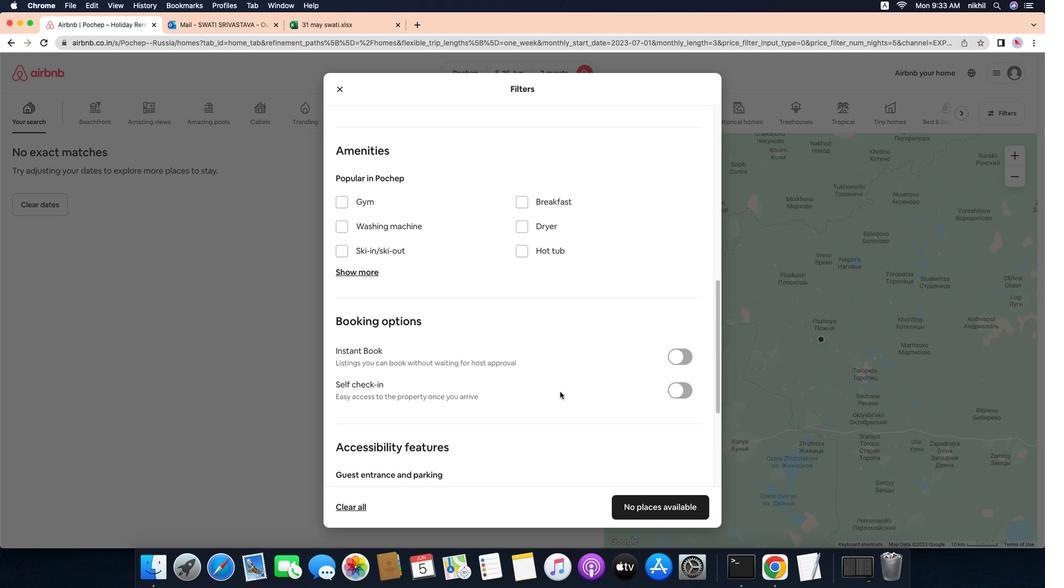 
Action: Mouse scrolled (377, 412) with delta (-179, 23)
Screenshot: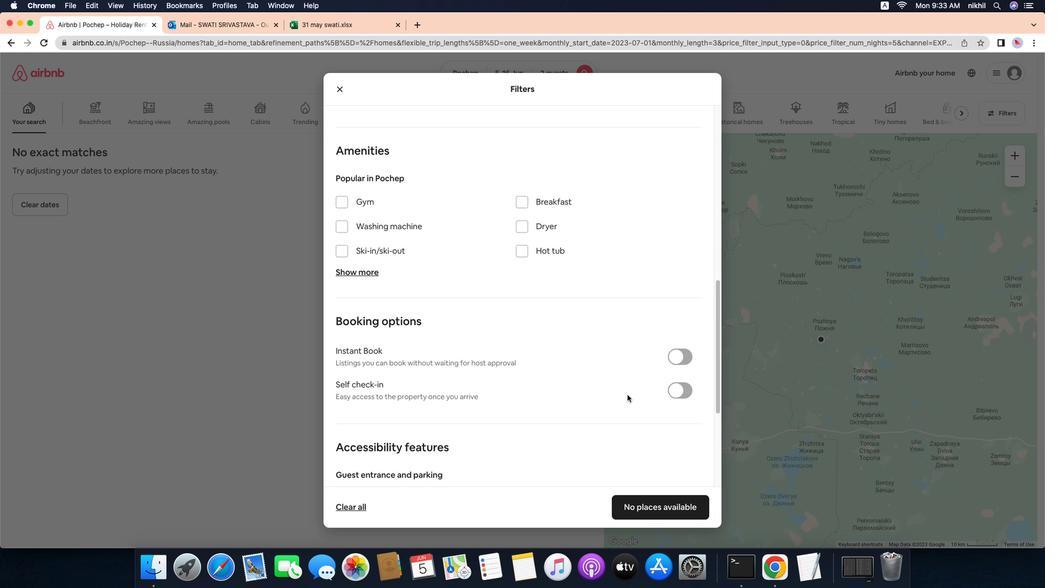 
Action: Mouse moved to (573, 409)
Screenshot: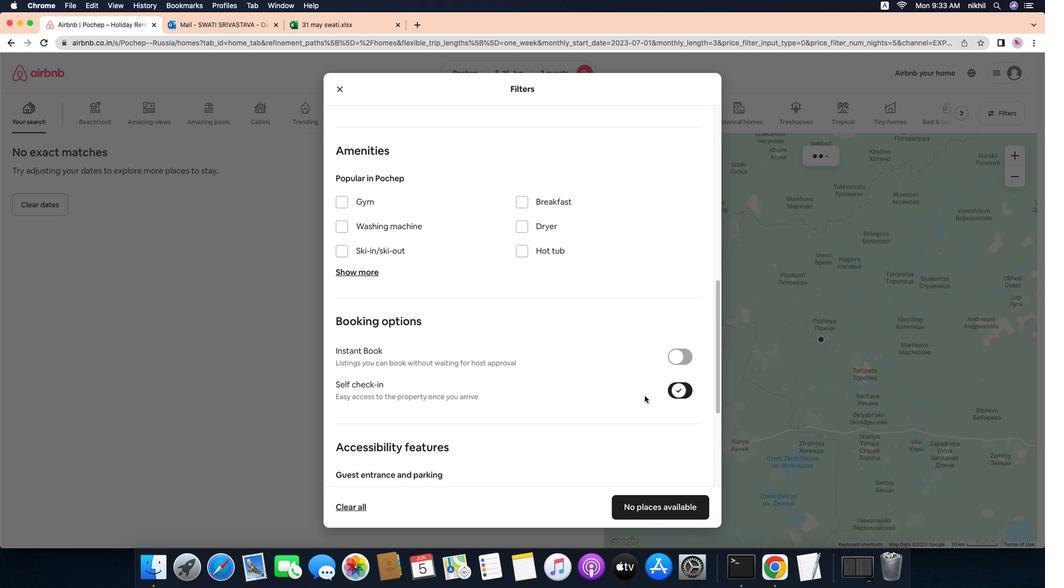 
Action: Mouse pressed left at (573, 409)
Screenshot: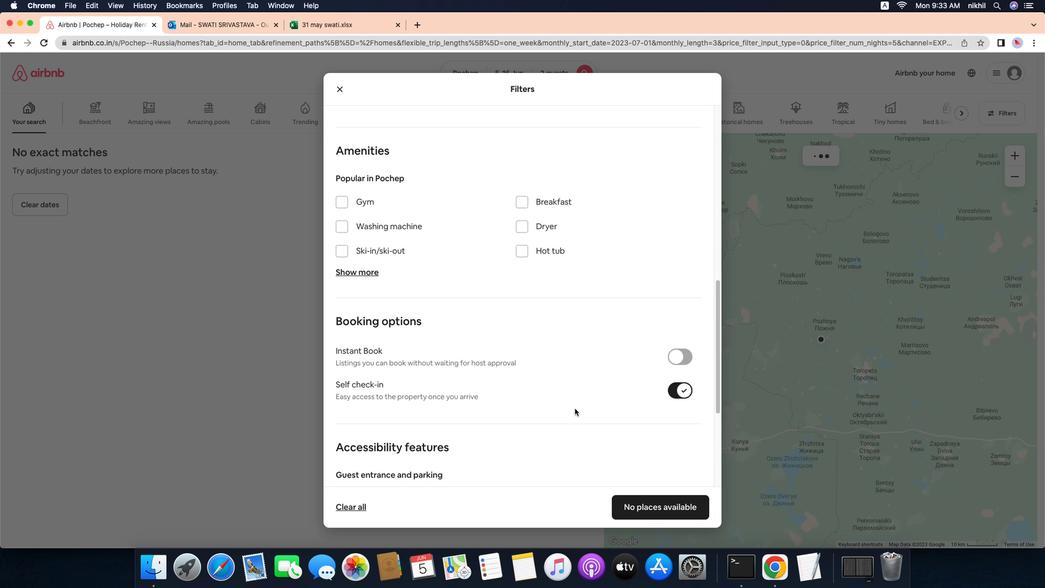 
Action: Mouse moved to (467, 426)
Screenshot: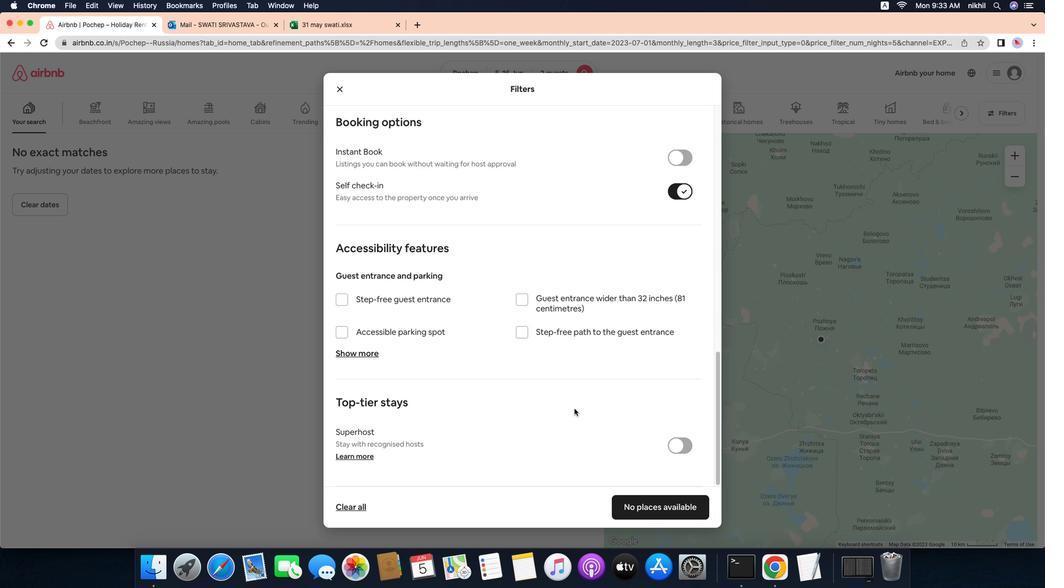 
Action: Mouse scrolled (467, 426) with delta (-179, 23)
Screenshot: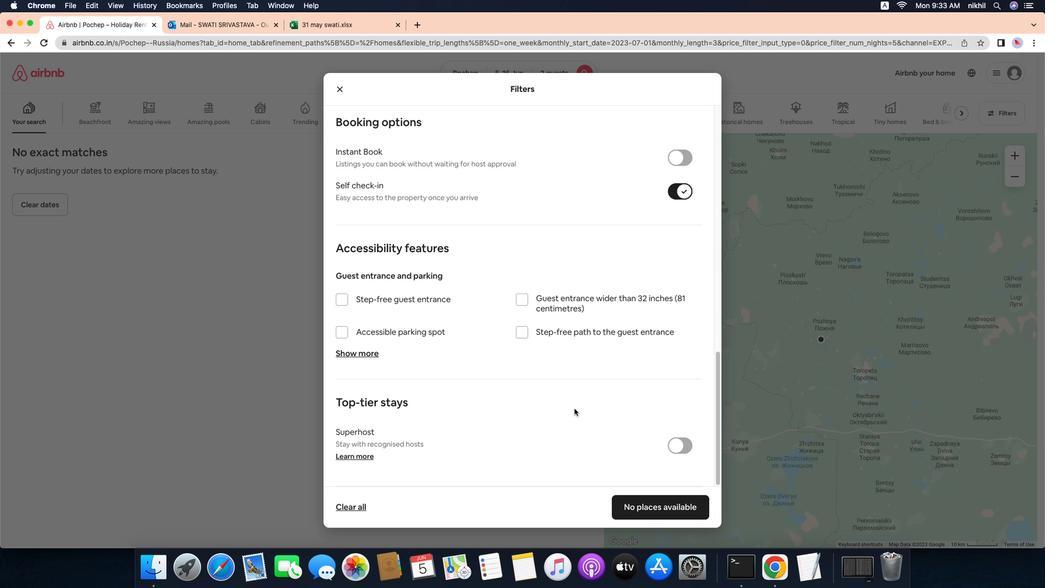 
Action: Mouse scrolled (467, 426) with delta (-179, 23)
Screenshot: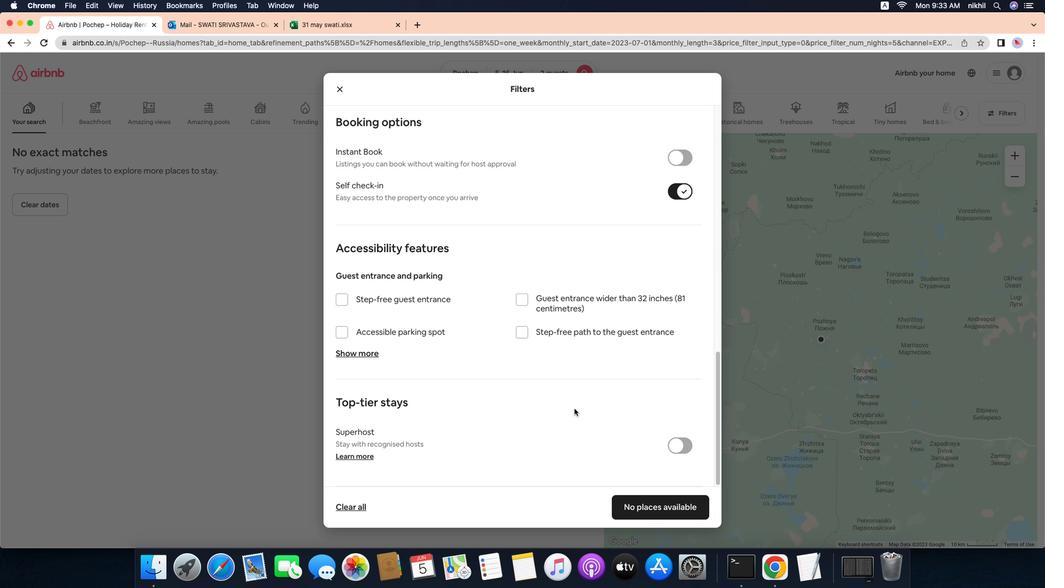 
Action: Mouse scrolled (467, 426) with delta (-179, 22)
Screenshot: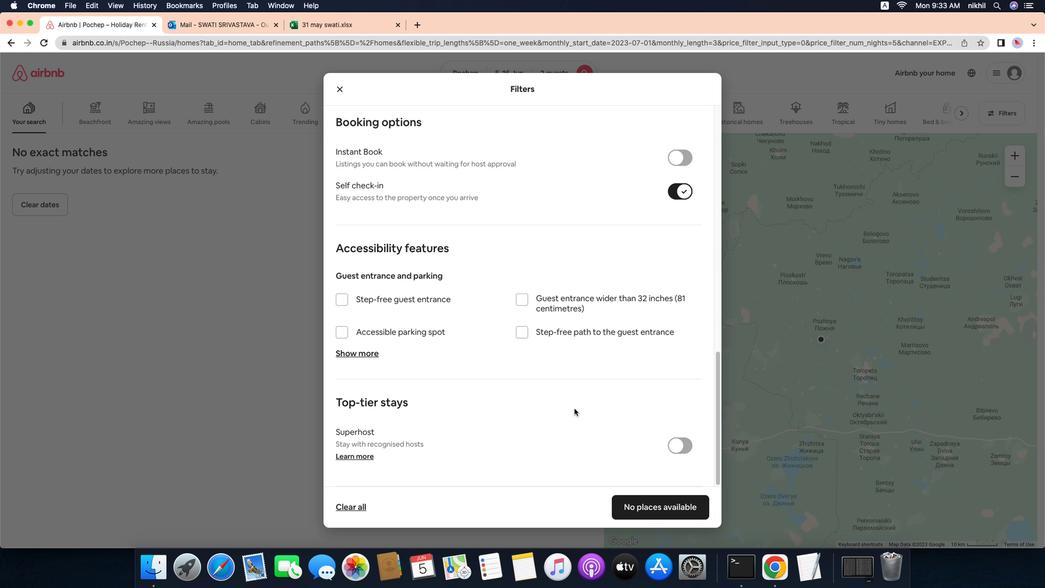 
Action: Mouse scrolled (467, 426) with delta (-179, 22)
Screenshot: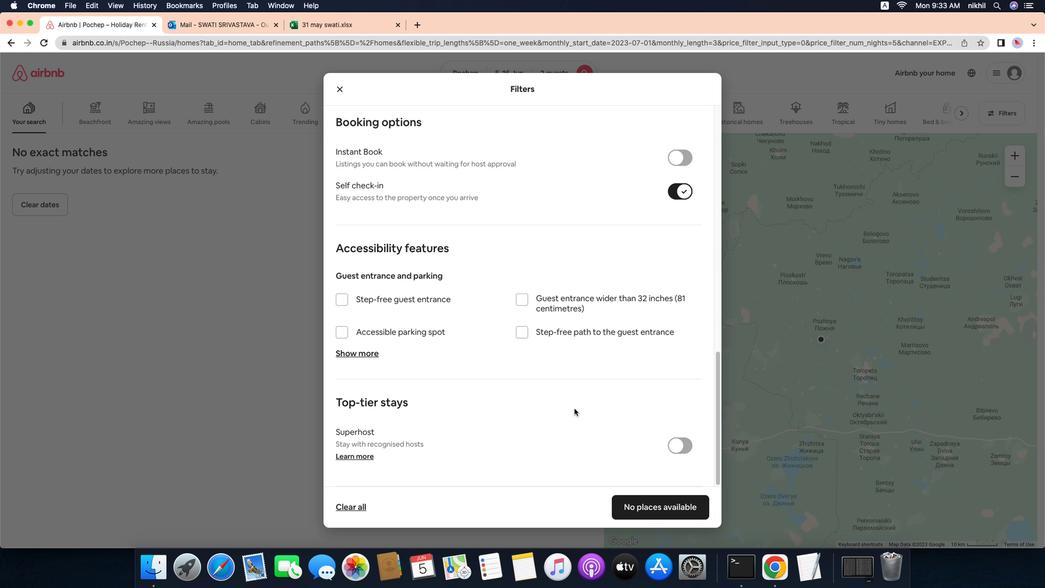 
Action: Mouse scrolled (467, 426) with delta (-179, 21)
Screenshot: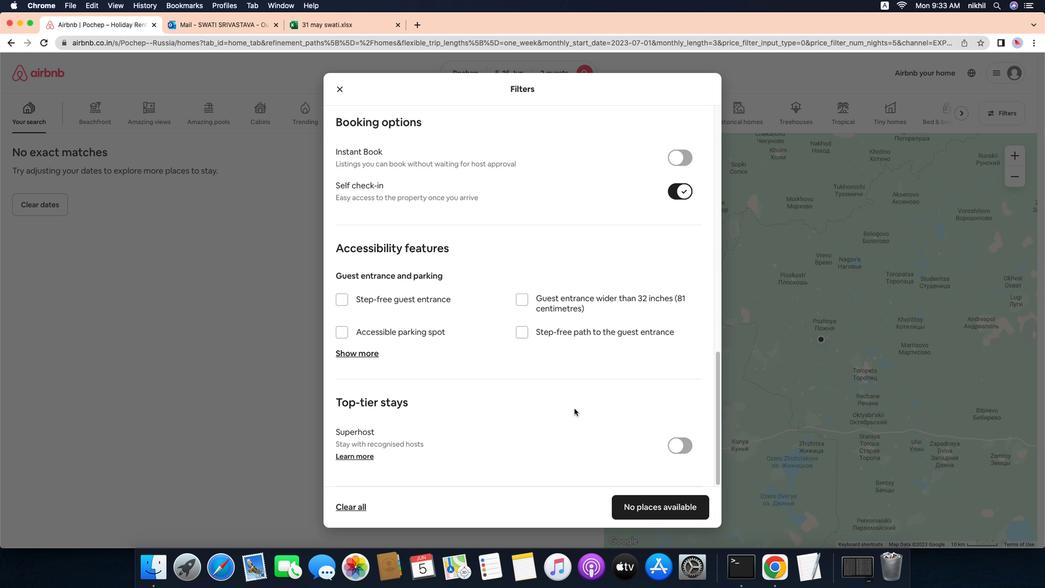 
Action: Mouse scrolled (467, 426) with delta (-179, 23)
Screenshot: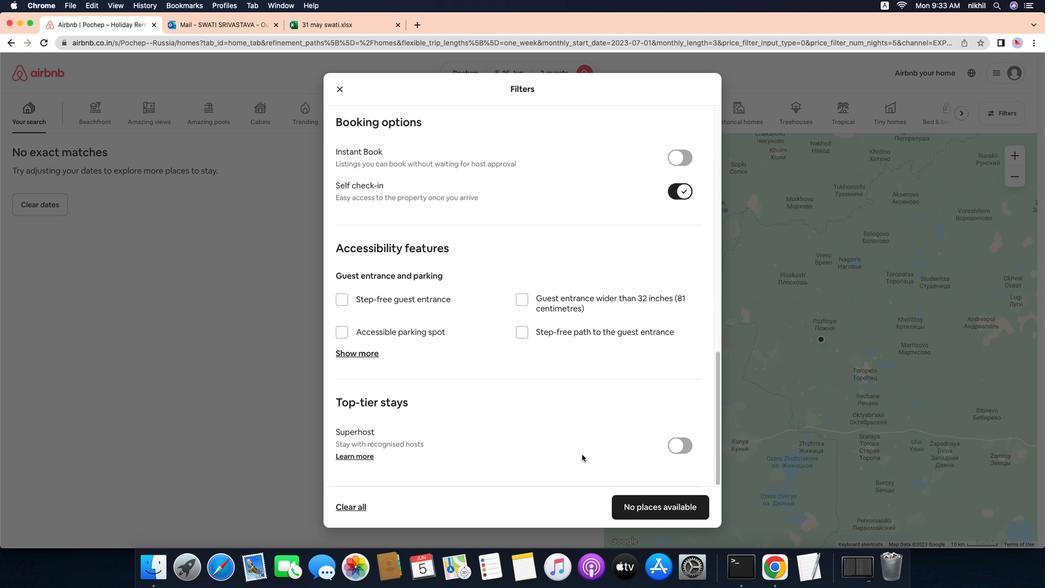 
Action: Mouse scrolled (467, 426) with delta (-179, 23)
Screenshot: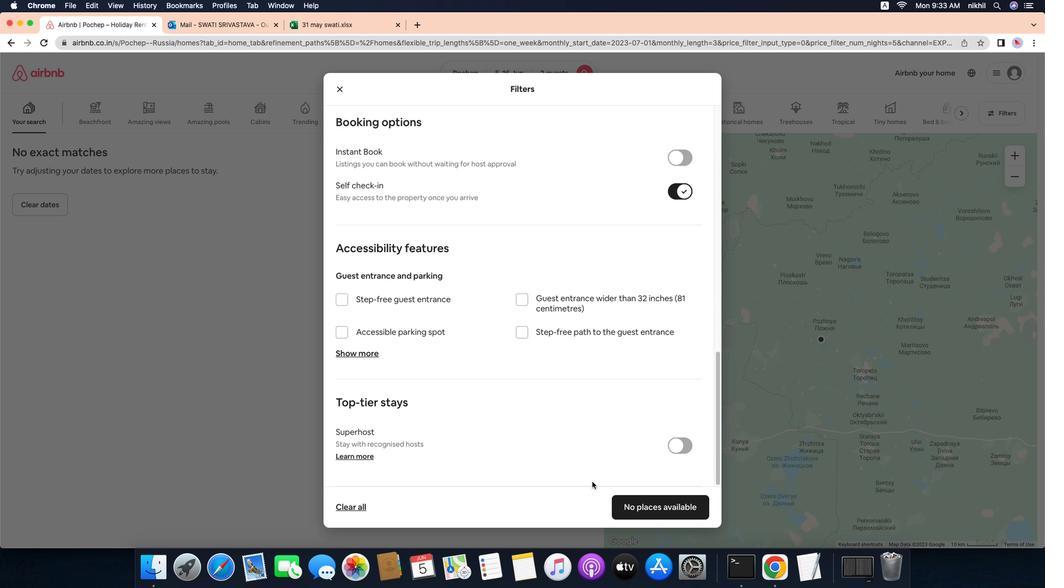 
Action: Mouse scrolled (467, 426) with delta (-179, 22)
Screenshot: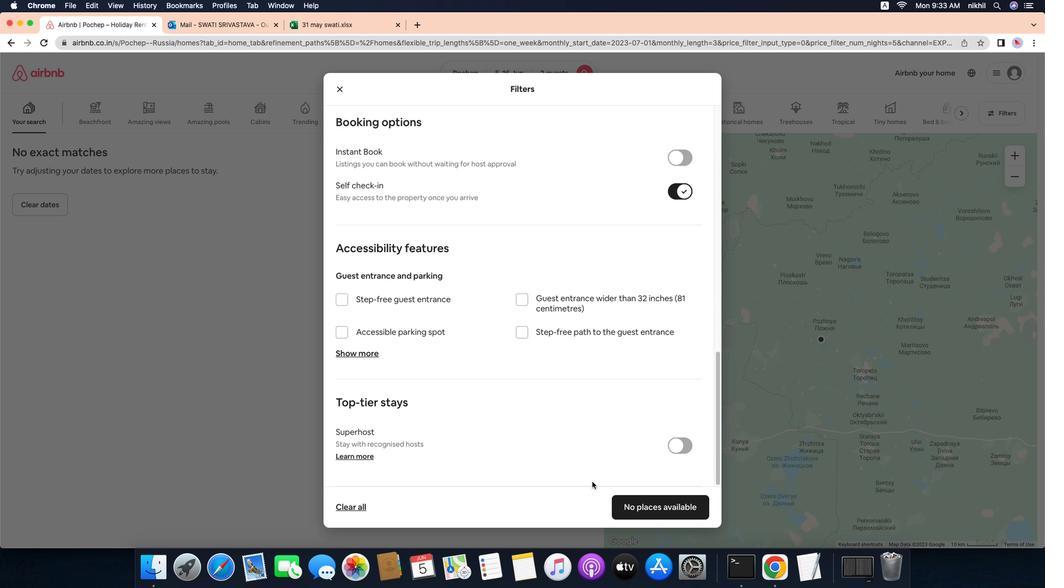 
Action: Mouse scrolled (467, 426) with delta (-179, 22)
Screenshot: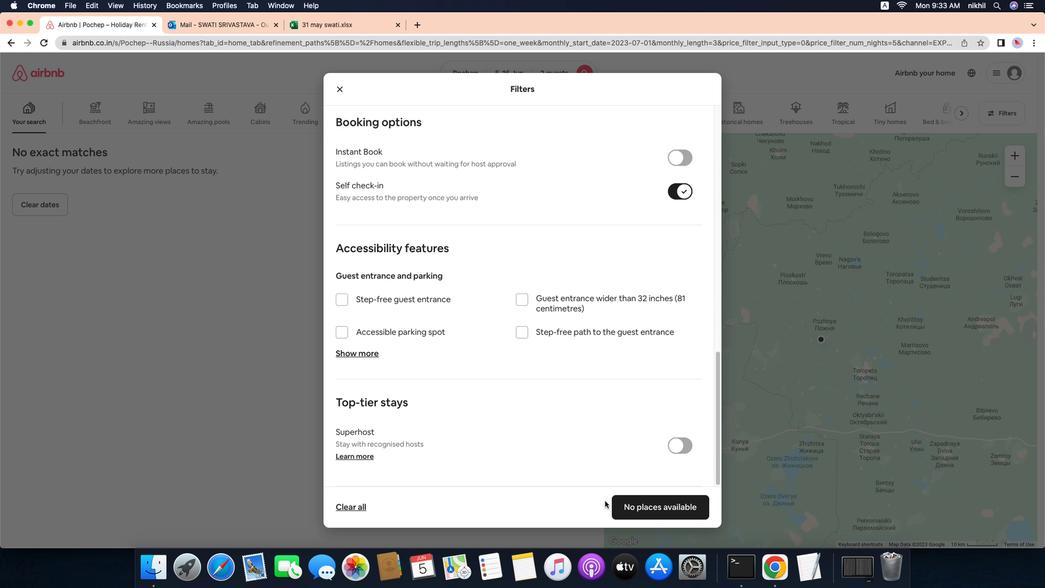 
Action: Mouse scrolled (467, 426) with delta (-179, 21)
Screenshot: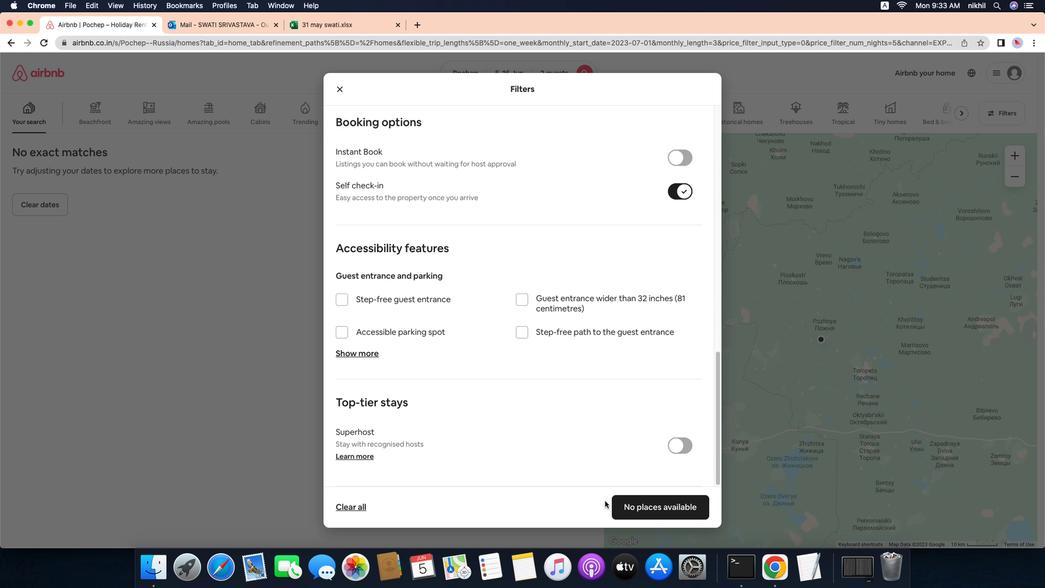 
Action: Mouse scrolled (467, 426) with delta (-179, 21)
Screenshot: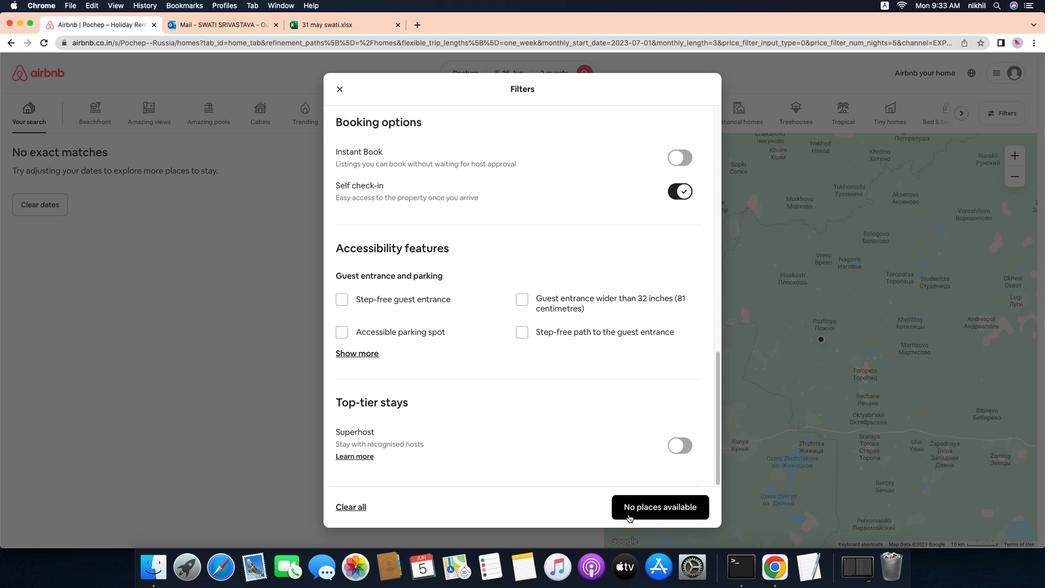
Action: Mouse moved to (535, 525)
Screenshot: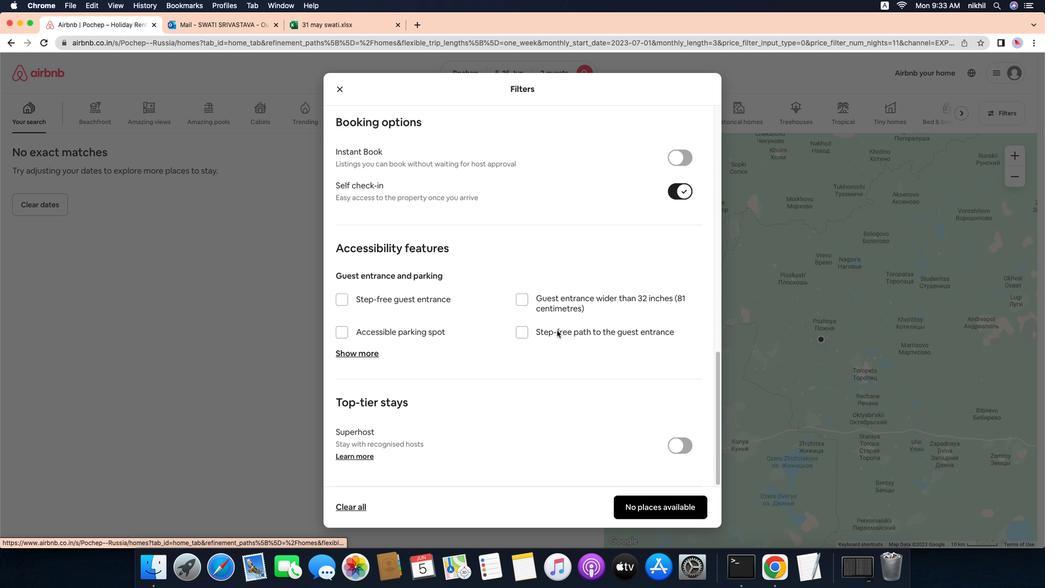 
Action: Mouse pressed left at (535, 525)
Screenshot: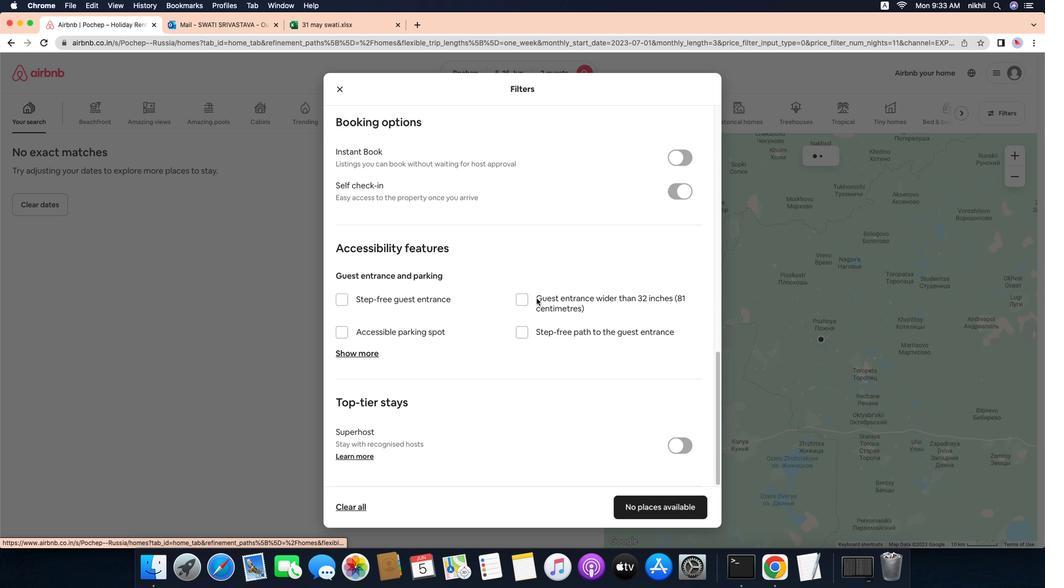 
Action: Mouse moved to (338, 226)
Screenshot: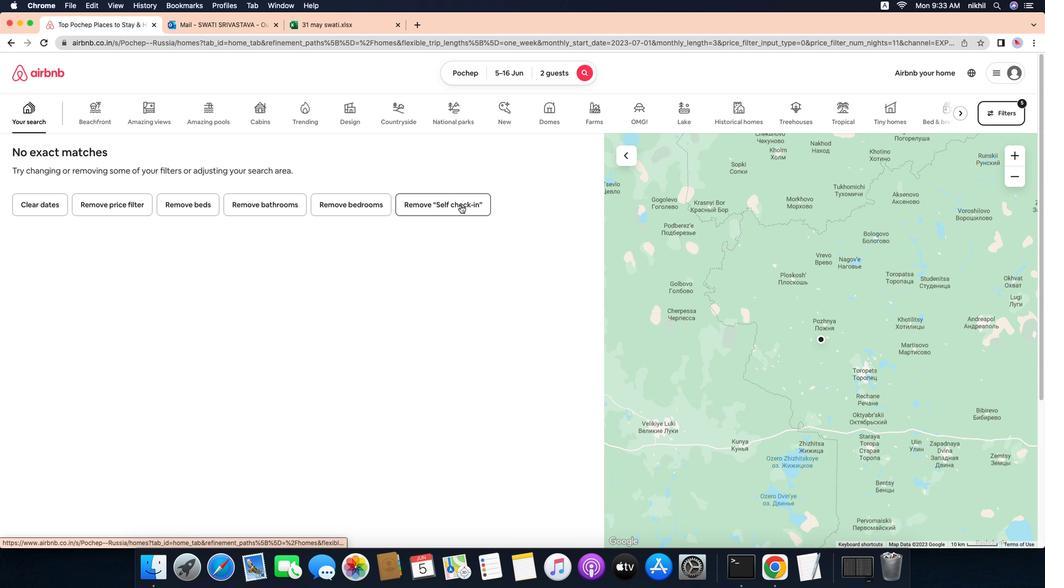 
